Task: Find connections with filter location Chamrajnagar with filter topic #marketswith filter profile language Potuguese with filter current company Burns & McDonnell with filter school Vinayaka Missions University with filter industry Fossil Fuel Electric Power Generation with filter service category Management Consulting with filter keywords title Guidance Counselor
Action: Mouse moved to (532, 60)
Screenshot: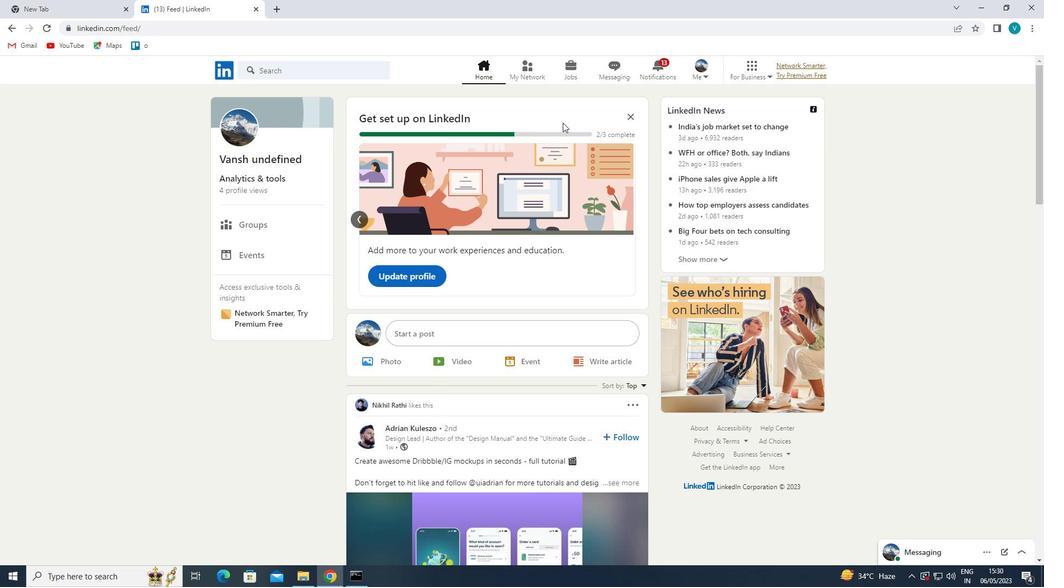 
Action: Mouse pressed left at (532, 60)
Screenshot: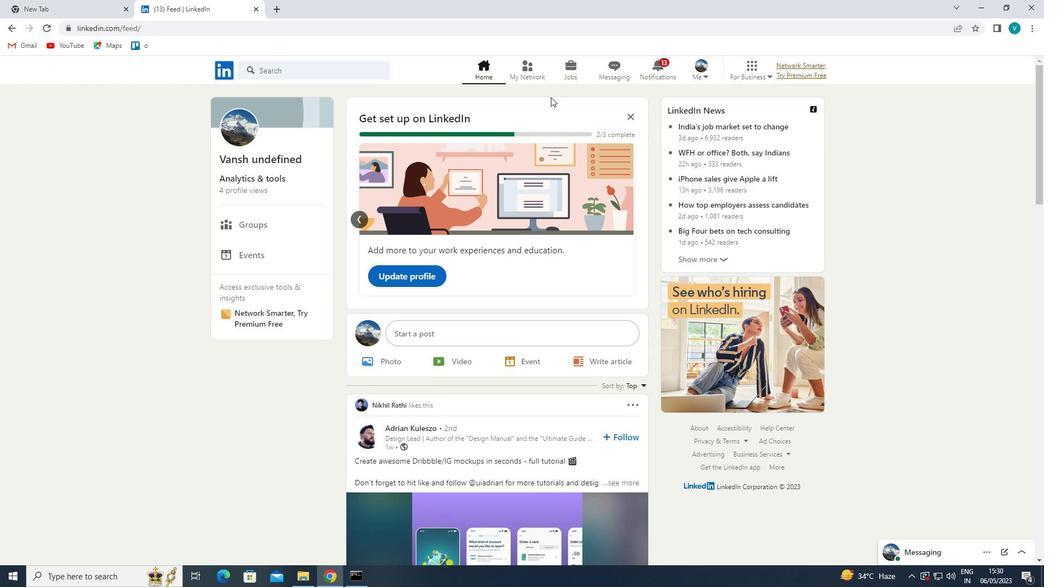 
Action: Mouse moved to (332, 129)
Screenshot: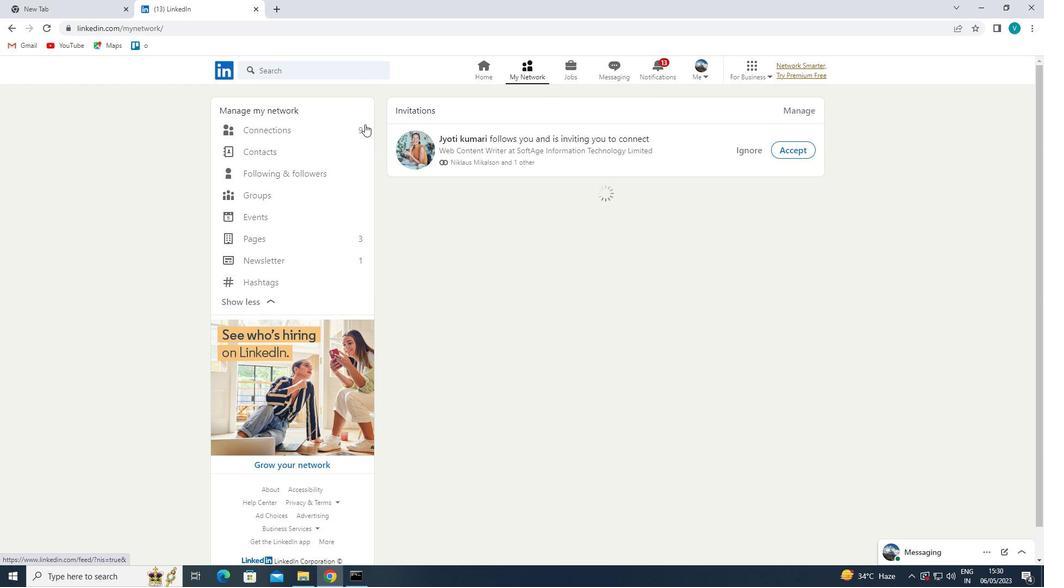 
Action: Mouse pressed left at (332, 129)
Screenshot: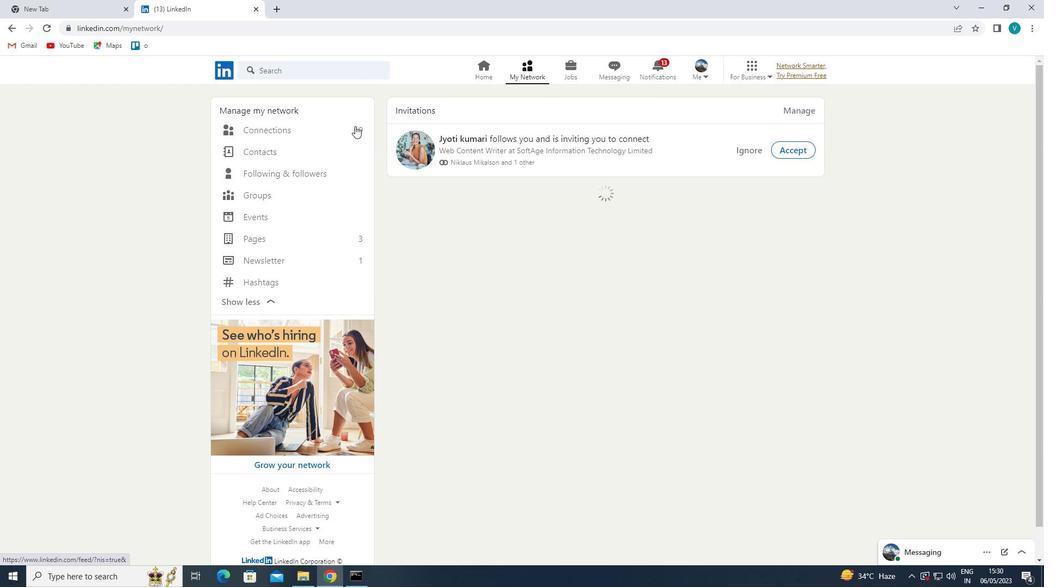 
Action: Mouse moved to (603, 129)
Screenshot: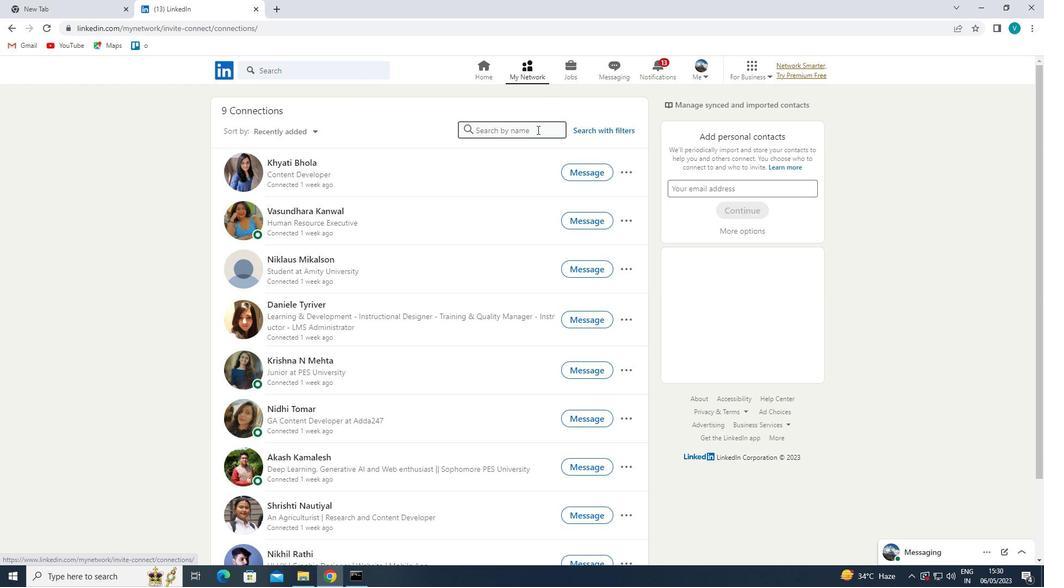 
Action: Mouse pressed left at (603, 129)
Screenshot: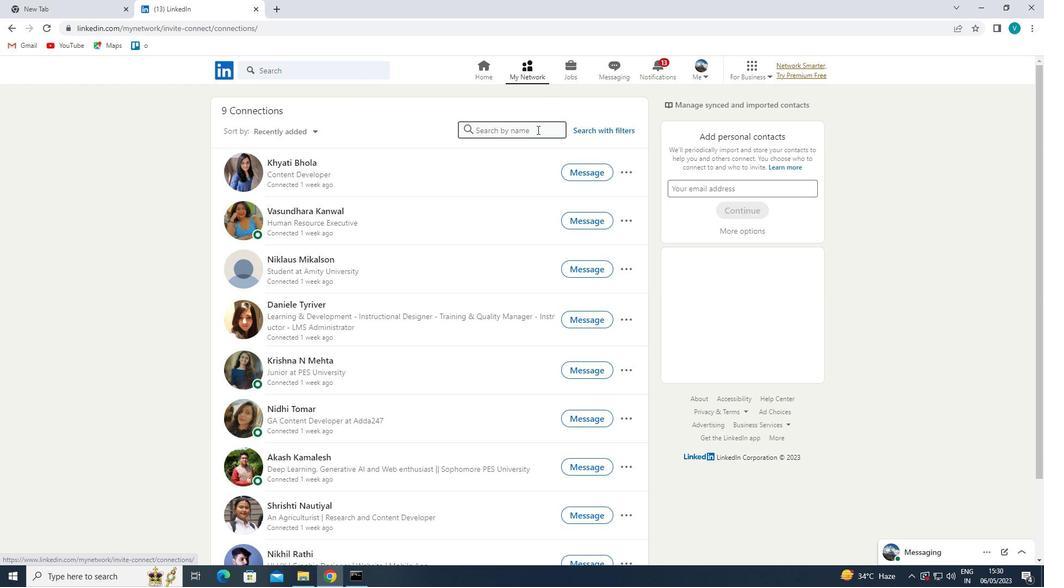 
Action: Mouse moved to (519, 97)
Screenshot: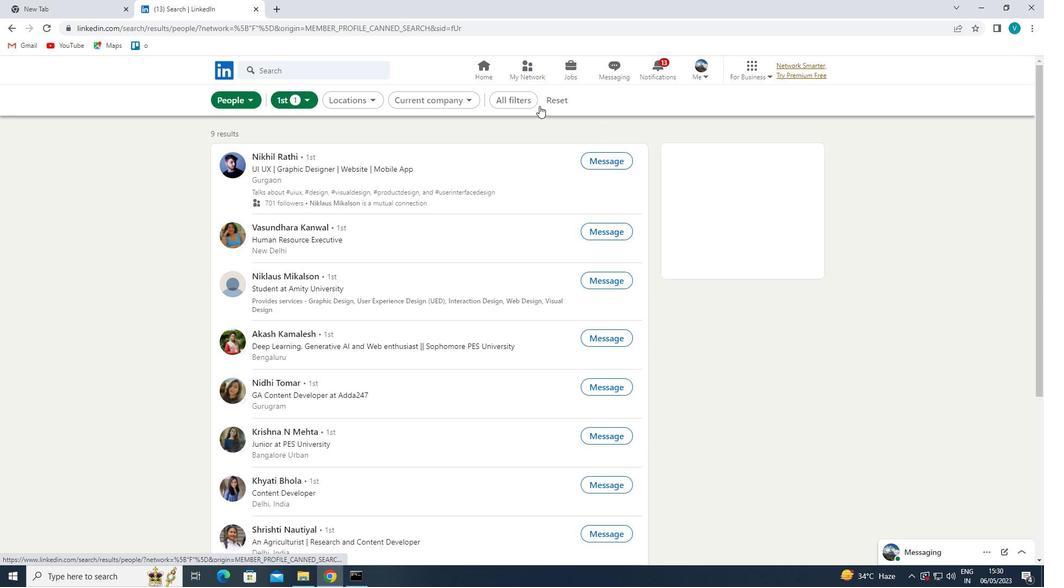 
Action: Mouse pressed left at (519, 97)
Screenshot: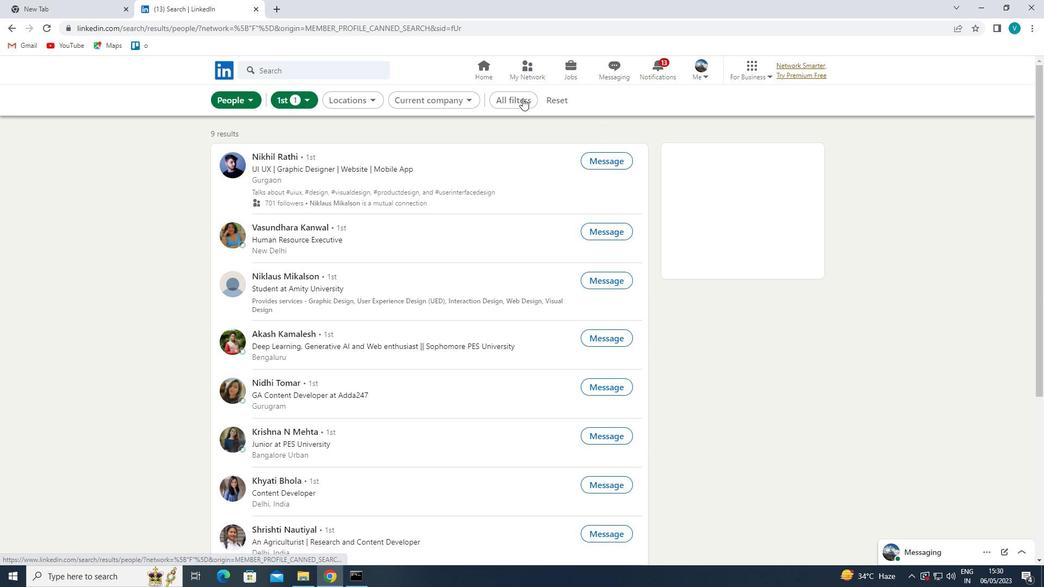 
Action: Mouse moved to (849, 247)
Screenshot: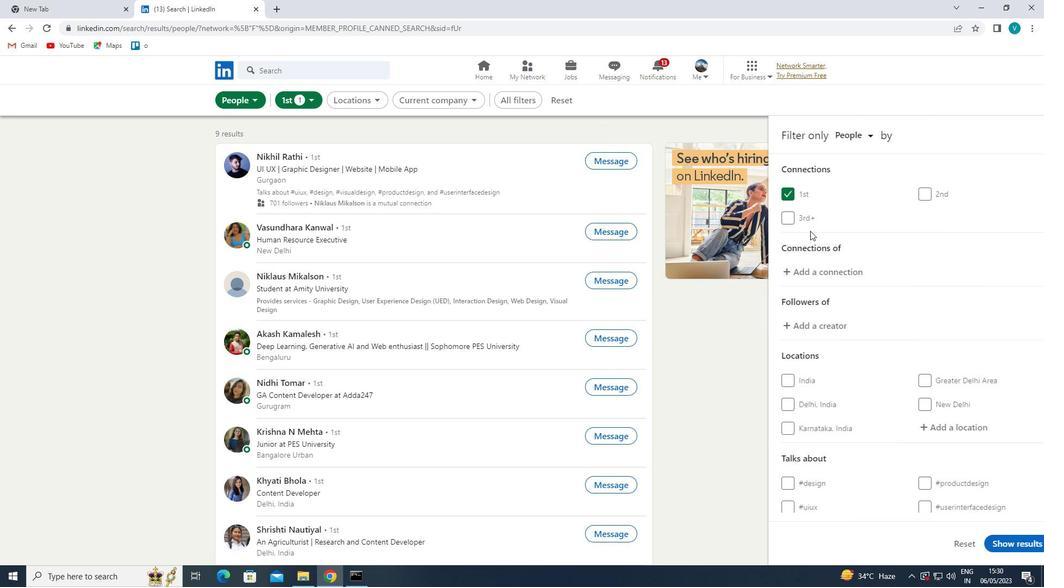
Action: Mouse scrolled (849, 246) with delta (0, 0)
Screenshot: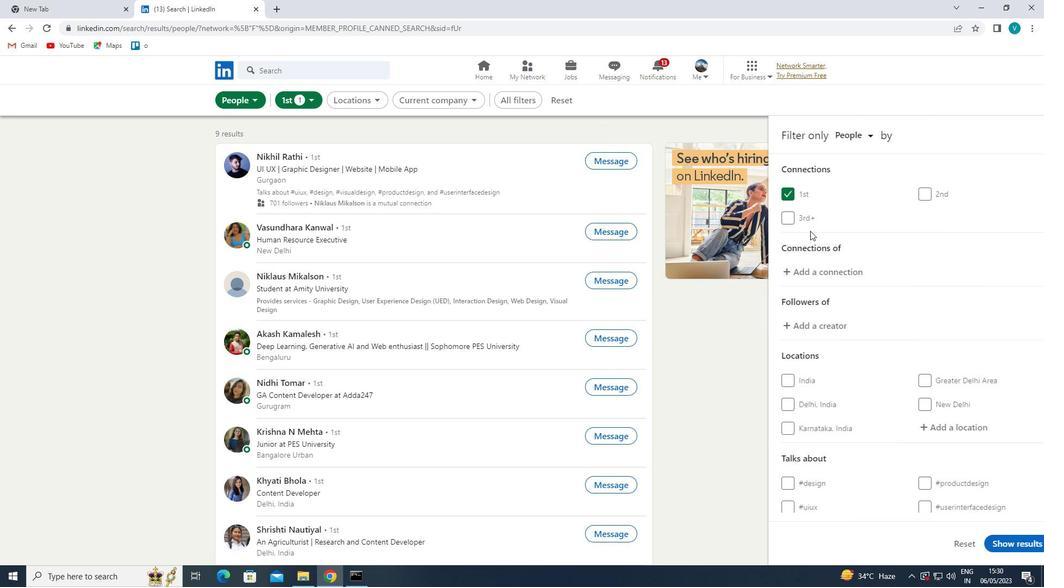 
Action: Mouse moved to (858, 253)
Screenshot: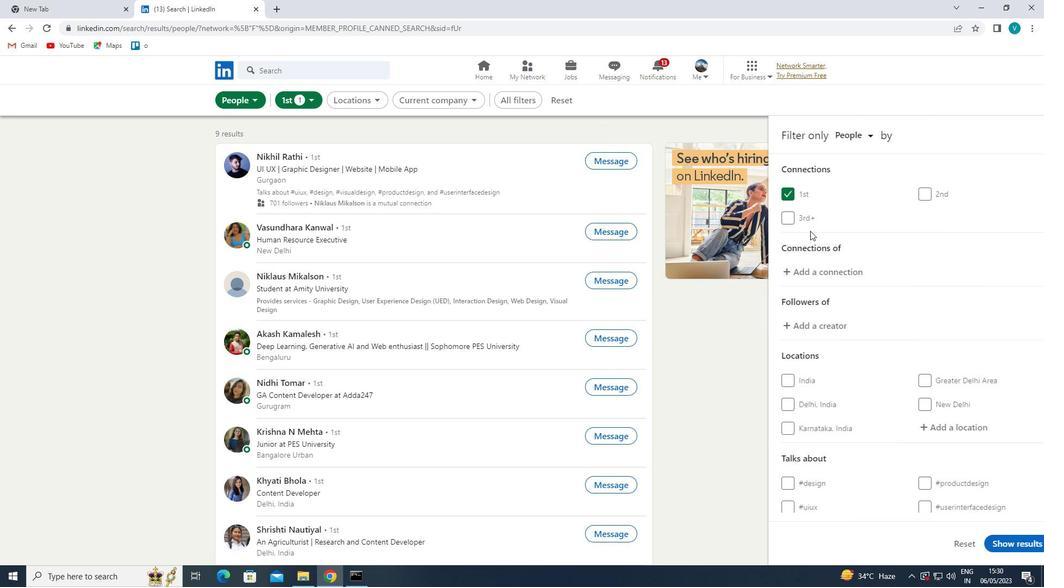 
Action: Mouse scrolled (858, 252) with delta (0, 0)
Screenshot: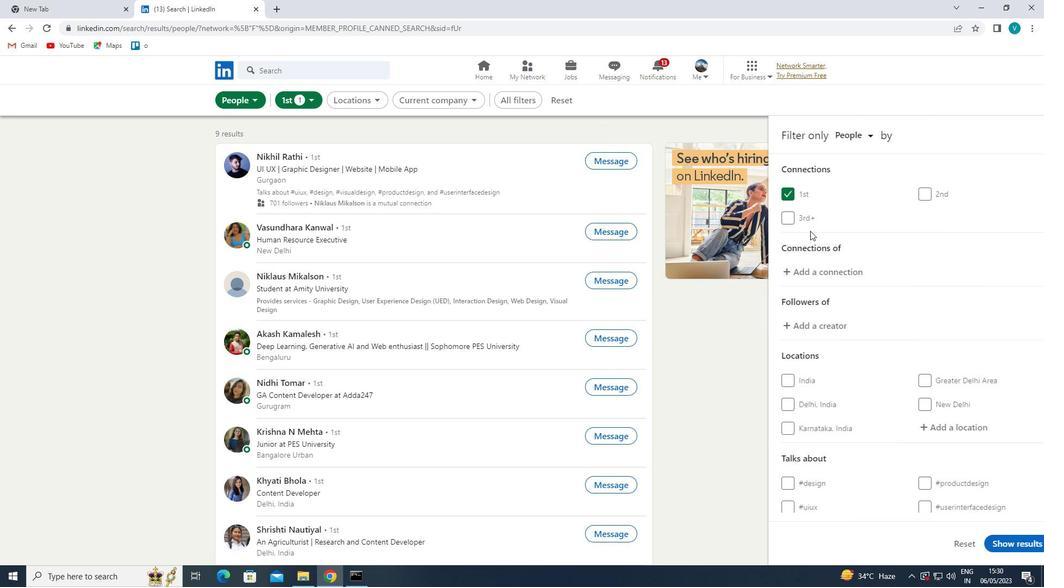 
Action: Mouse moved to (906, 319)
Screenshot: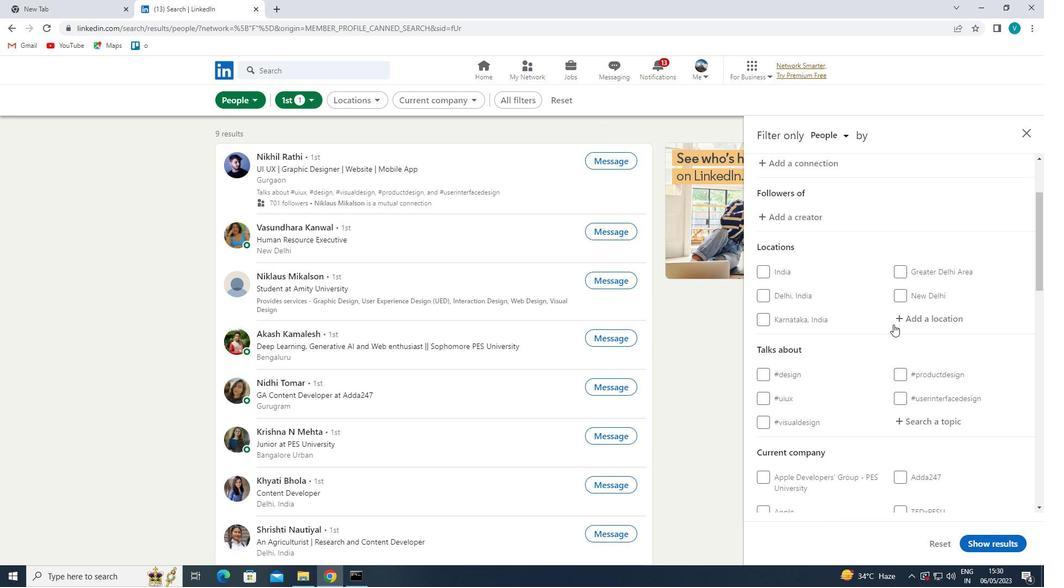 
Action: Mouse pressed left at (906, 319)
Screenshot: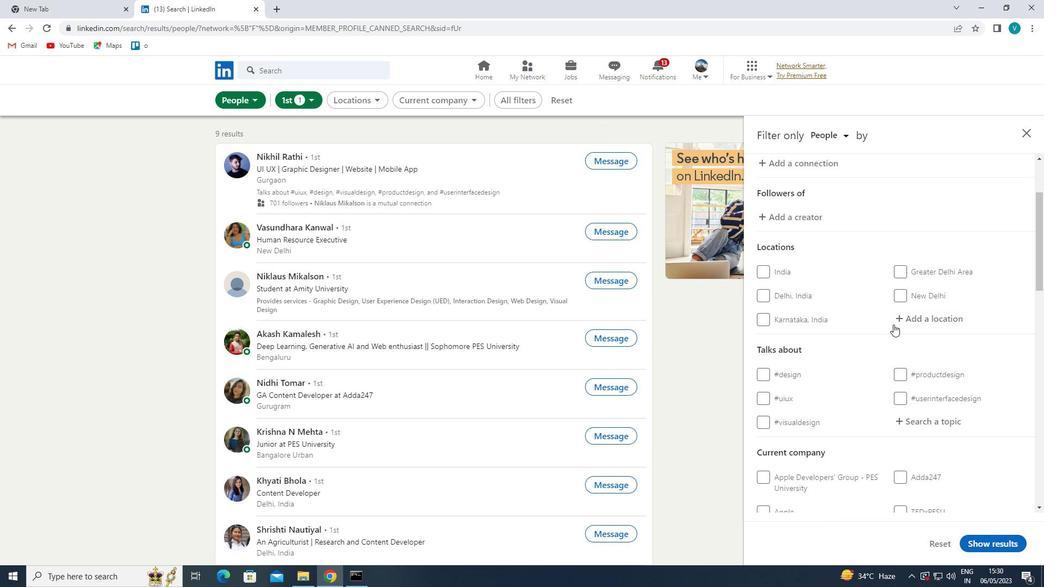 
Action: Mouse moved to (596, 137)
Screenshot: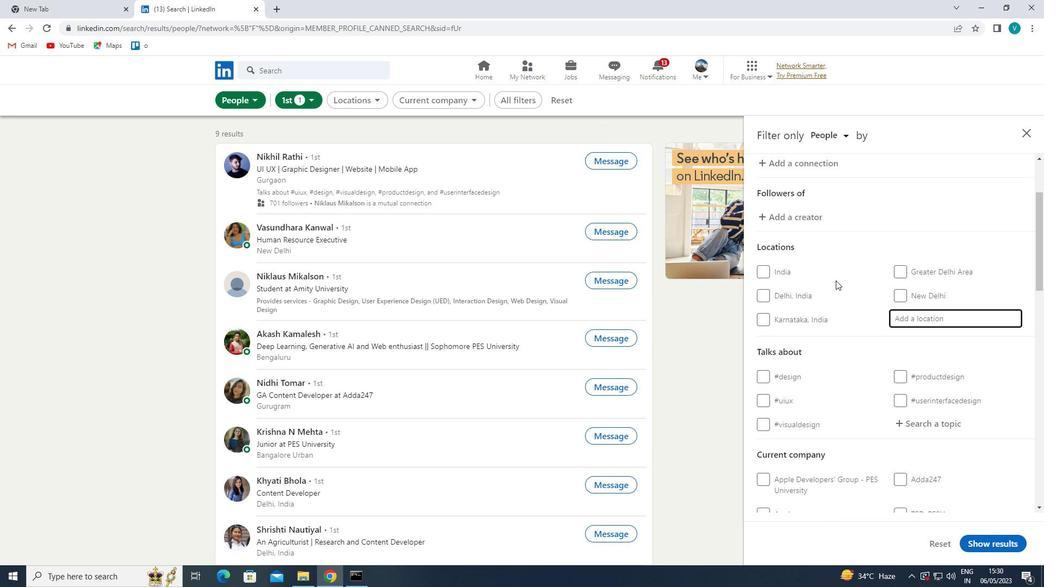 
Action: Key pressed <Key.shift>CHAMRAJNAGAR
Screenshot: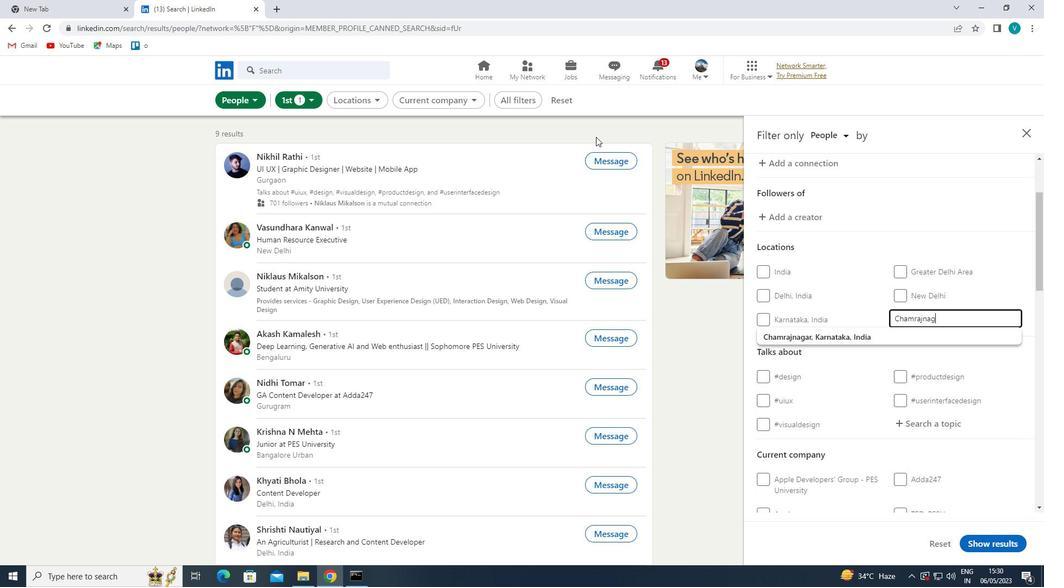 
Action: Mouse moved to (807, 327)
Screenshot: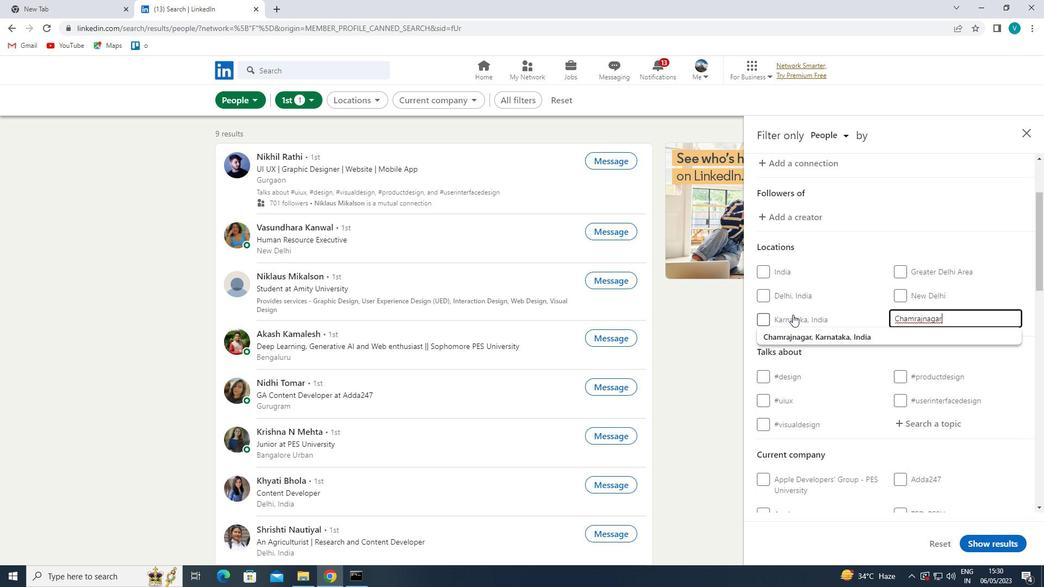 
Action: Mouse pressed left at (807, 327)
Screenshot: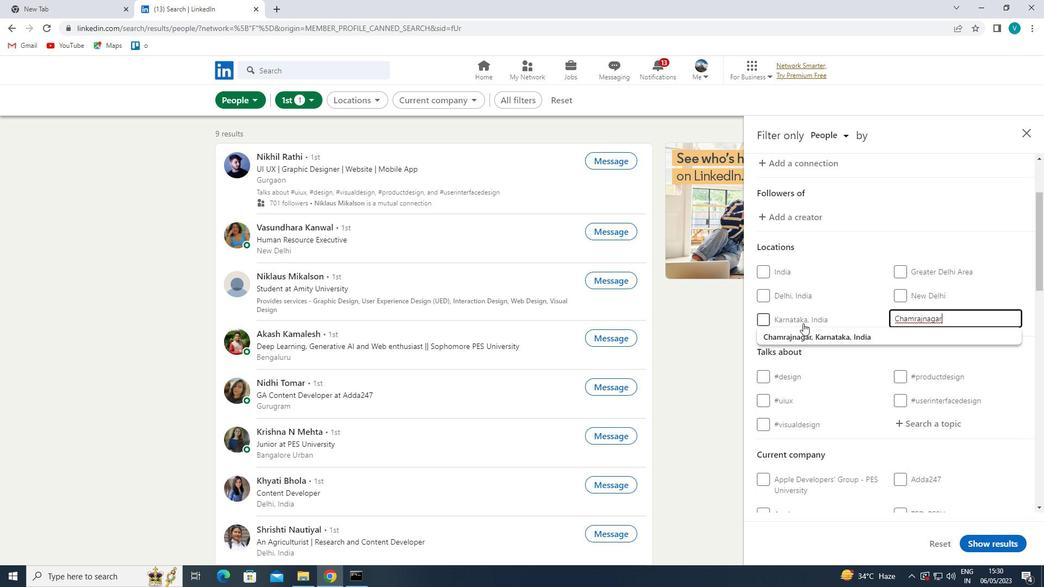
Action: Mouse moved to (854, 374)
Screenshot: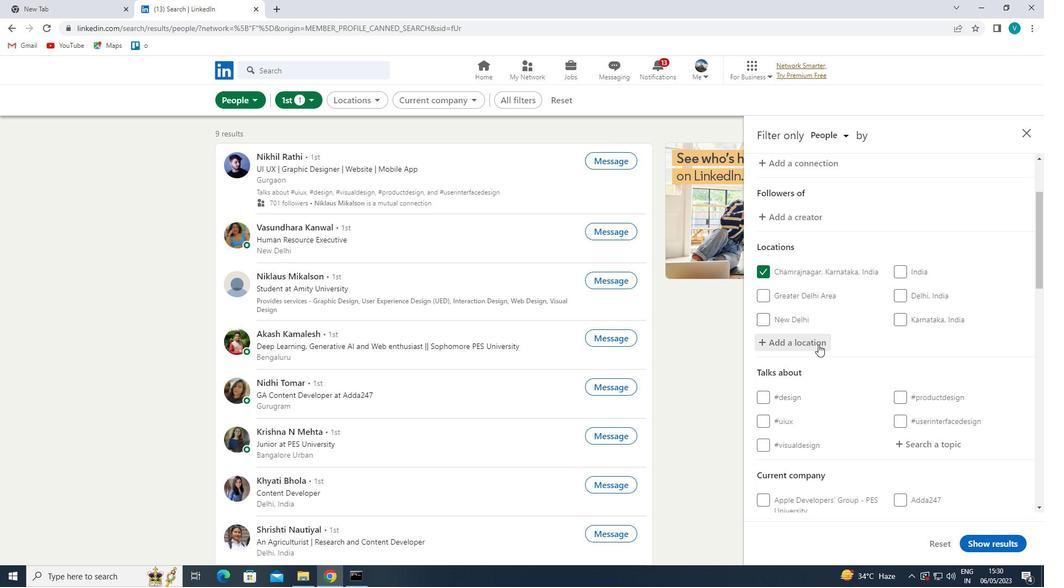 
Action: Mouse scrolled (854, 374) with delta (0, 0)
Screenshot: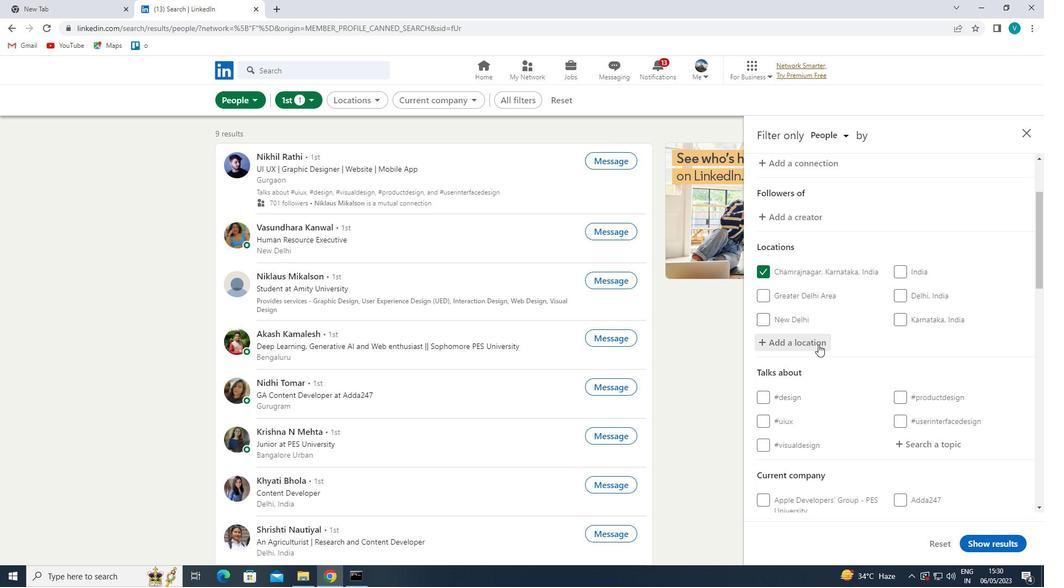 
Action: Mouse moved to (861, 380)
Screenshot: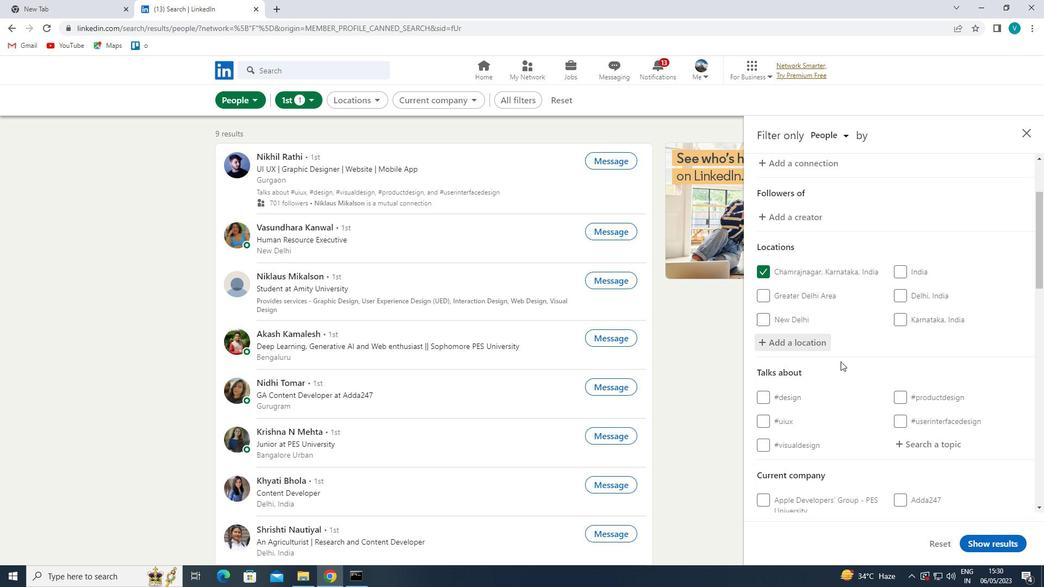 
Action: Mouse scrolled (861, 380) with delta (0, 0)
Screenshot: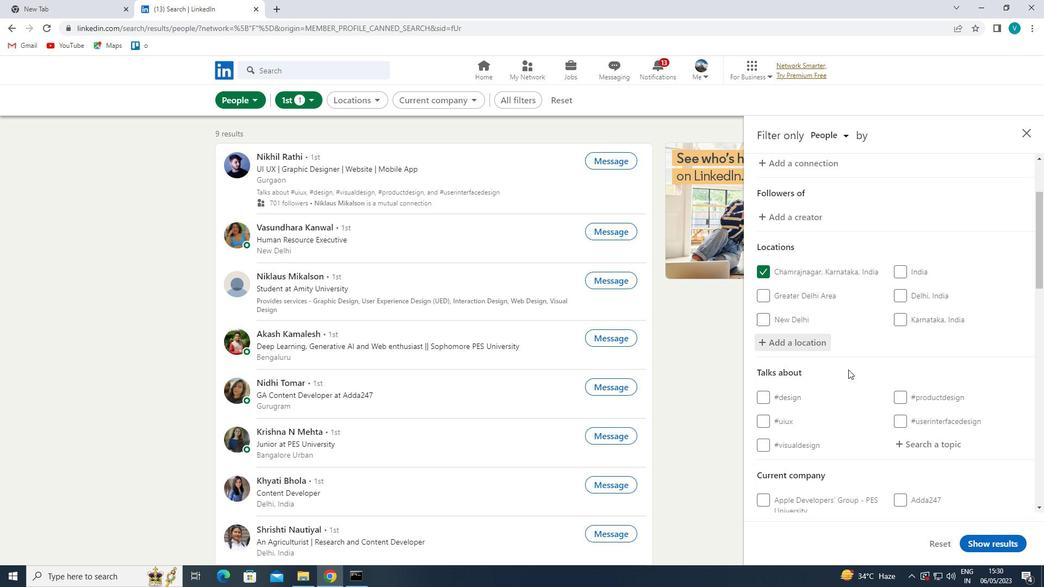 
Action: Mouse moved to (924, 335)
Screenshot: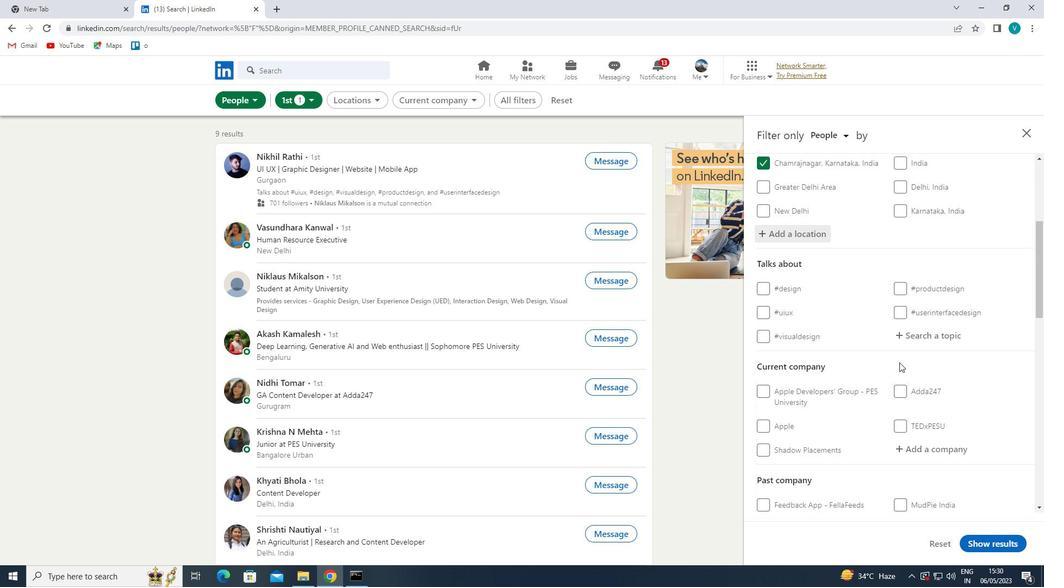 
Action: Mouse pressed left at (924, 335)
Screenshot: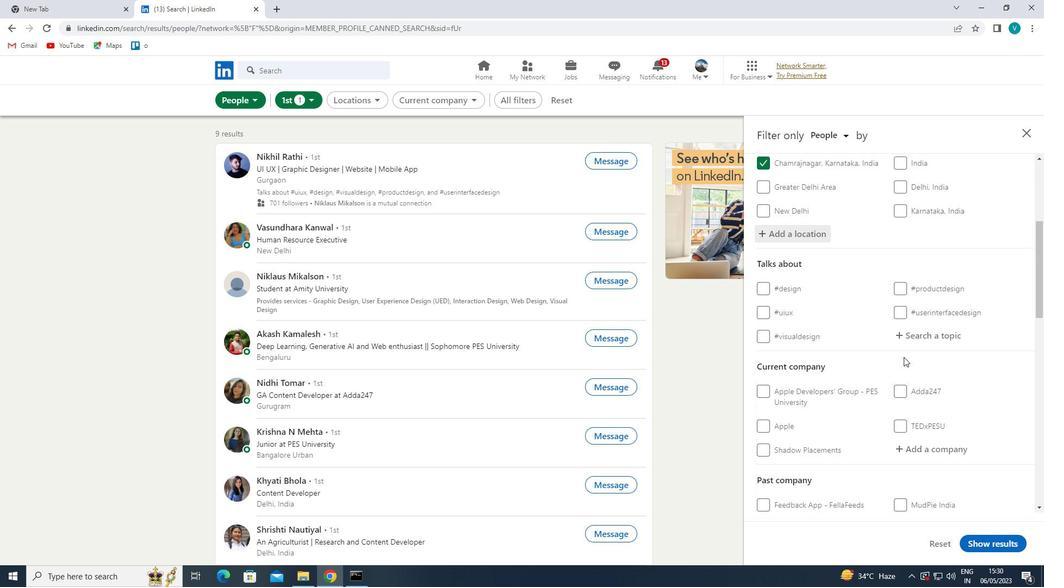 
Action: Mouse moved to (690, 190)
Screenshot: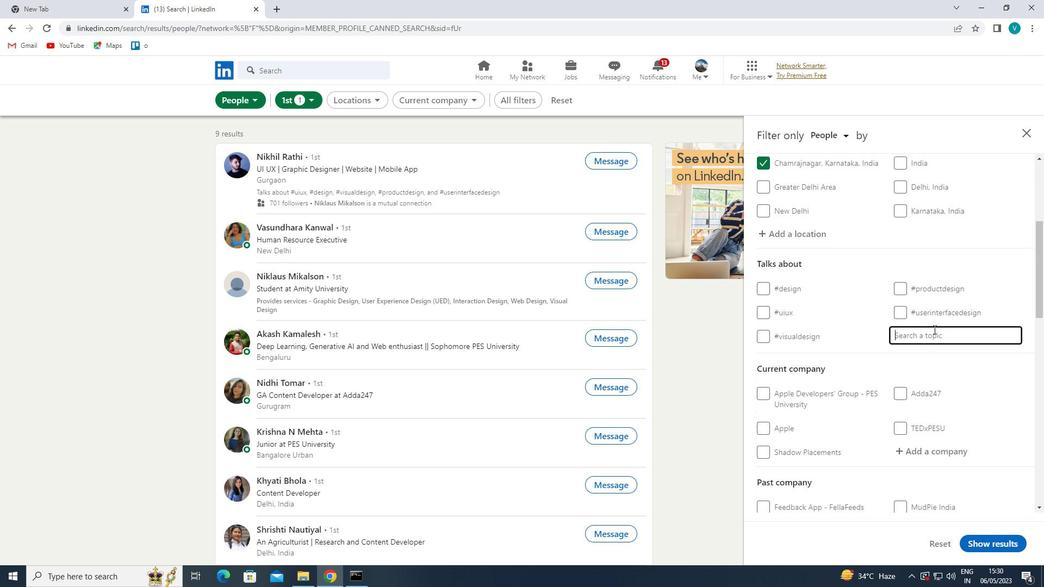 
Action: Key pressed MARKETS
Screenshot: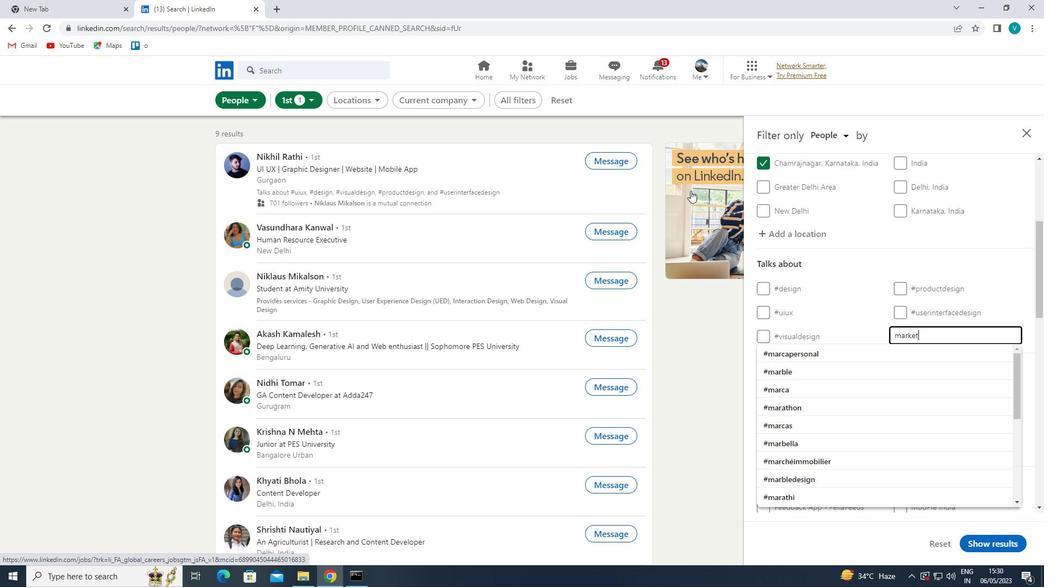 
Action: Mouse moved to (831, 345)
Screenshot: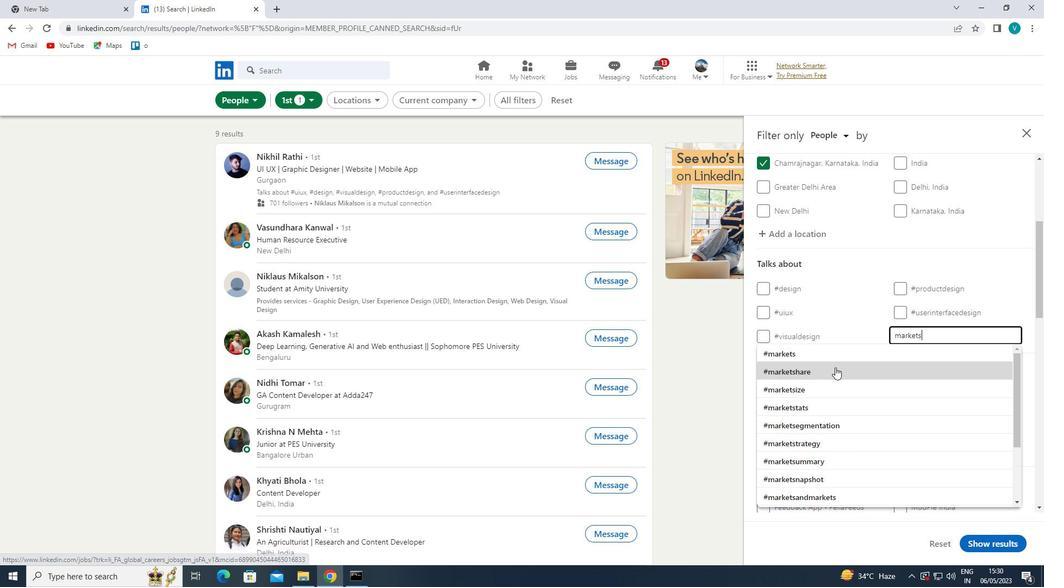 
Action: Mouse pressed left at (831, 345)
Screenshot: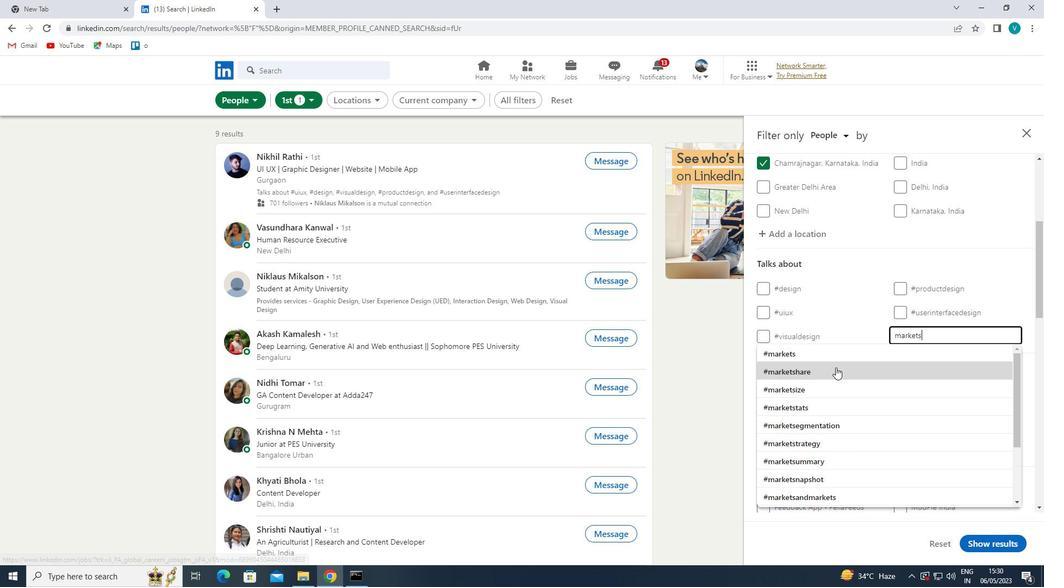 
Action: Mouse moved to (876, 359)
Screenshot: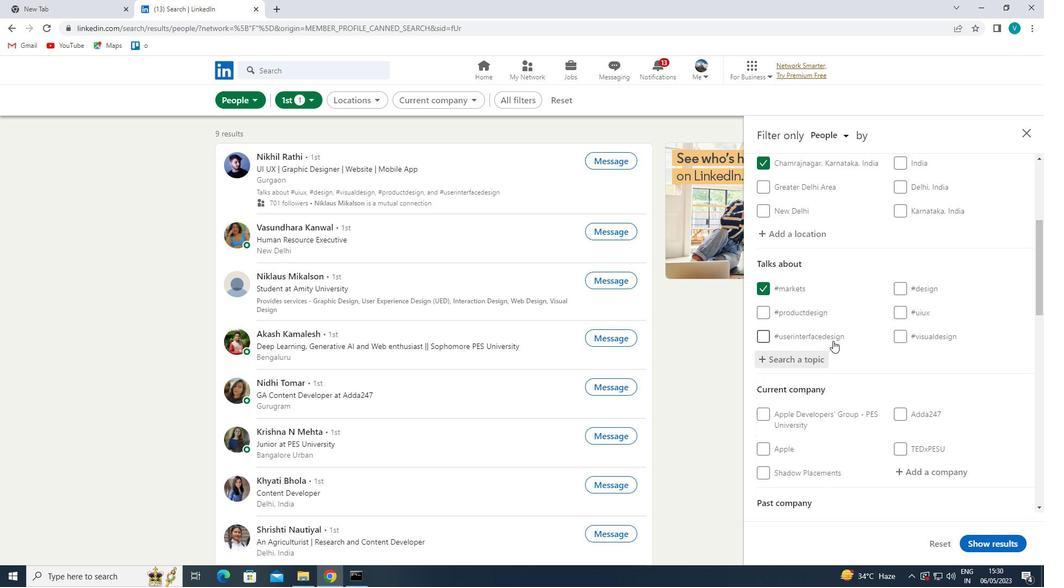 
Action: Mouse scrolled (876, 358) with delta (0, 0)
Screenshot: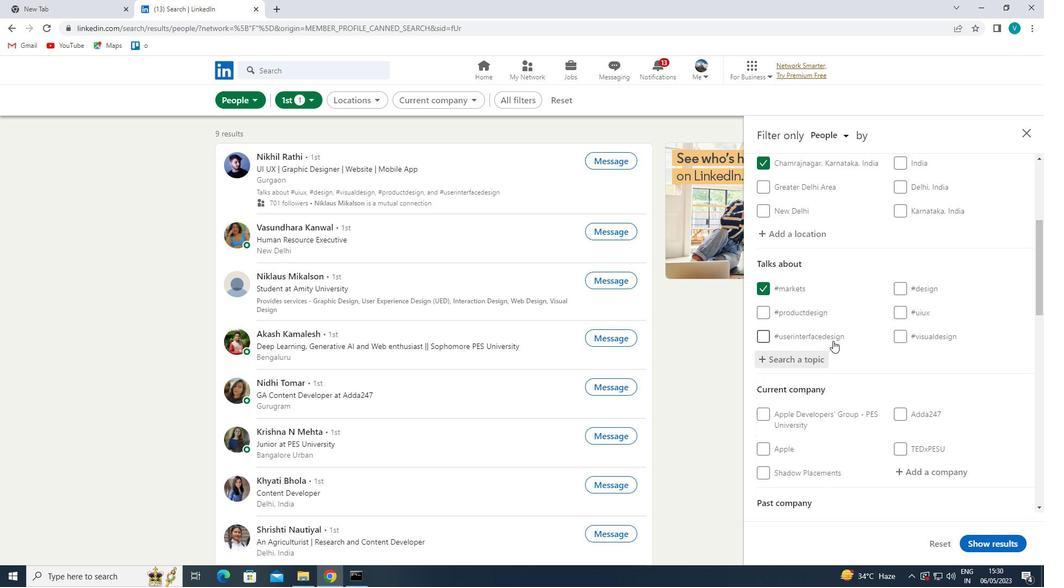 
Action: Mouse moved to (941, 423)
Screenshot: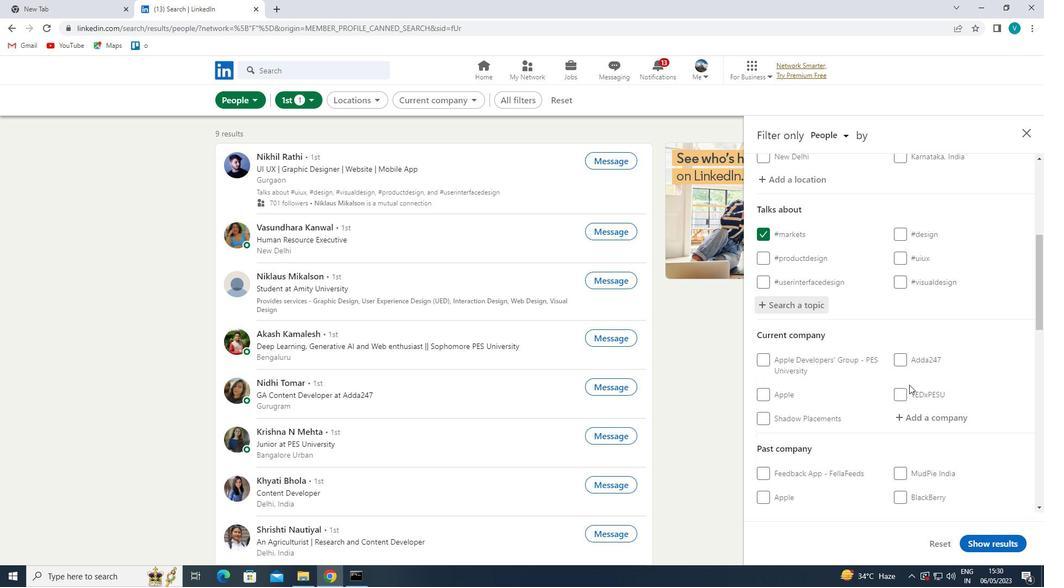 
Action: Mouse pressed left at (941, 423)
Screenshot: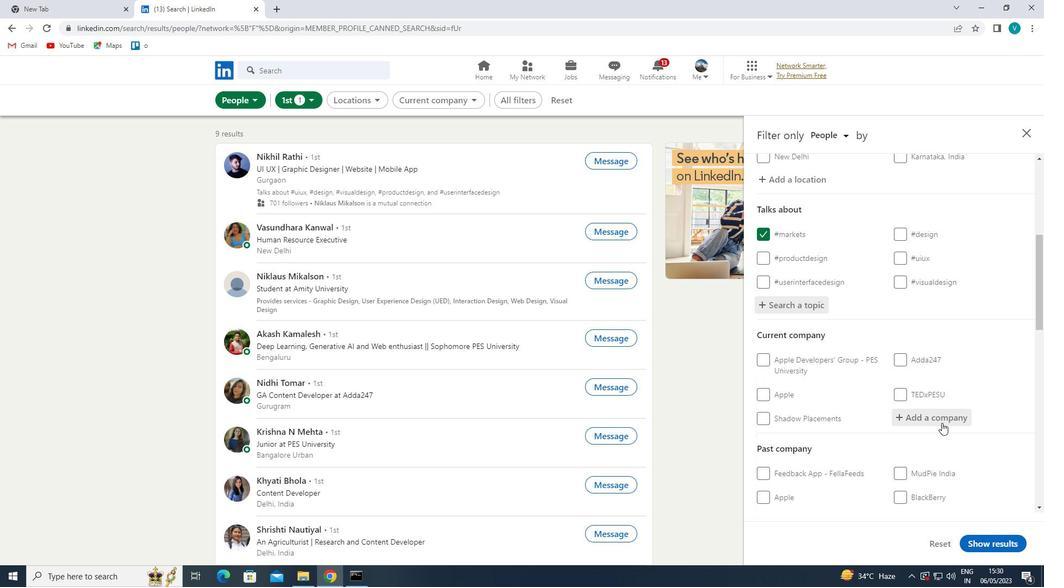 
Action: Mouse moved to (840, 364)
Screenshot: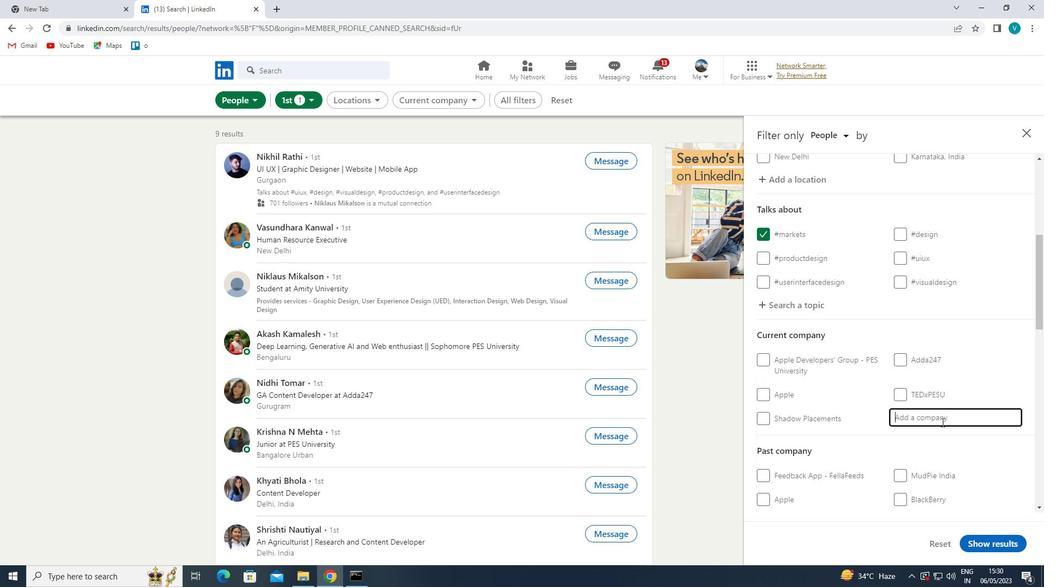 
Action: Key pressed <Key.shift>BURNS
Screenshot: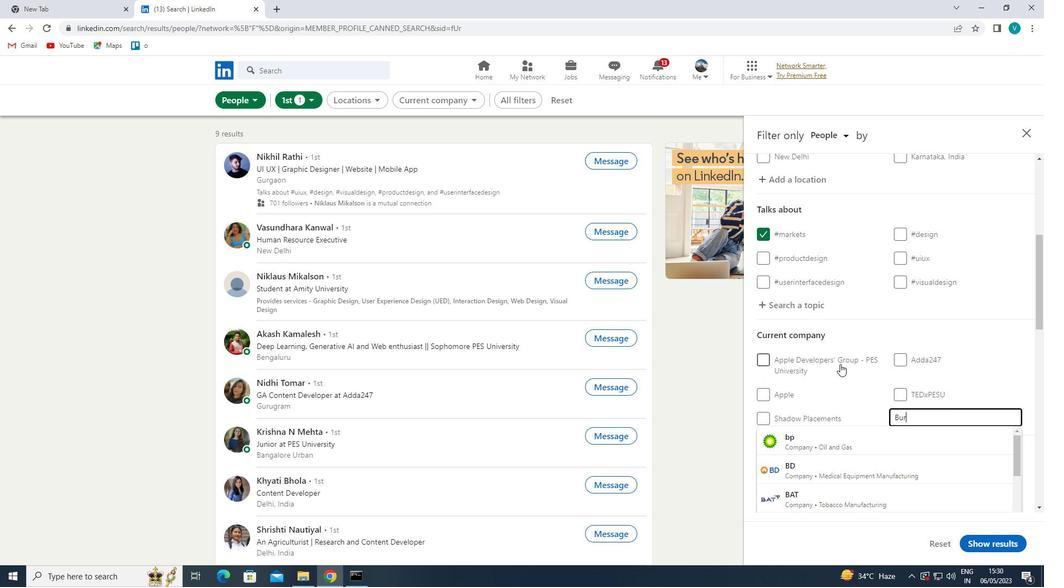 
Action: Mouse moved to (870, 437)
Screenshot: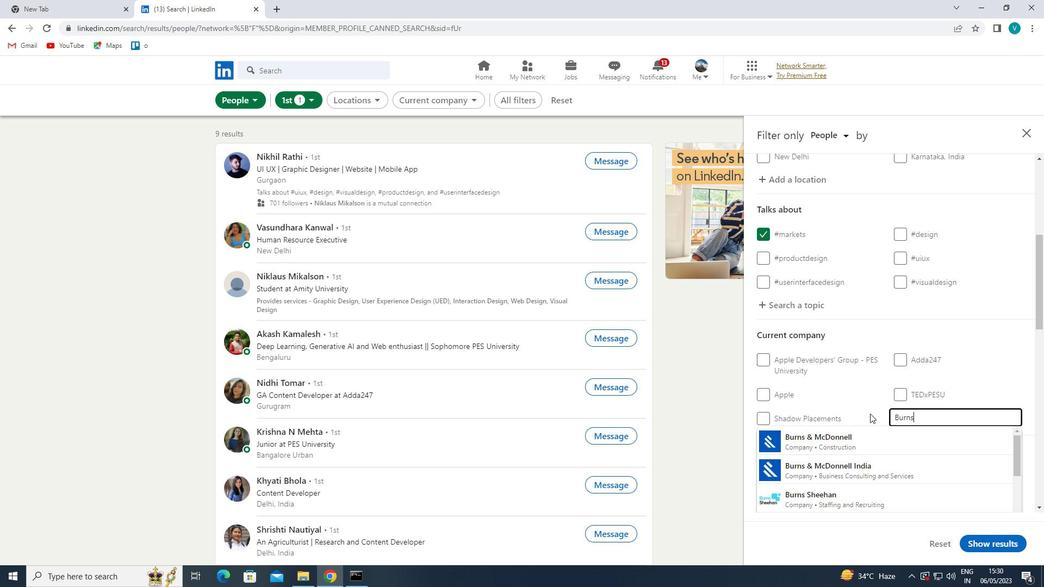 
Action: Mouse pressed left at (870, 437)
Screenshot: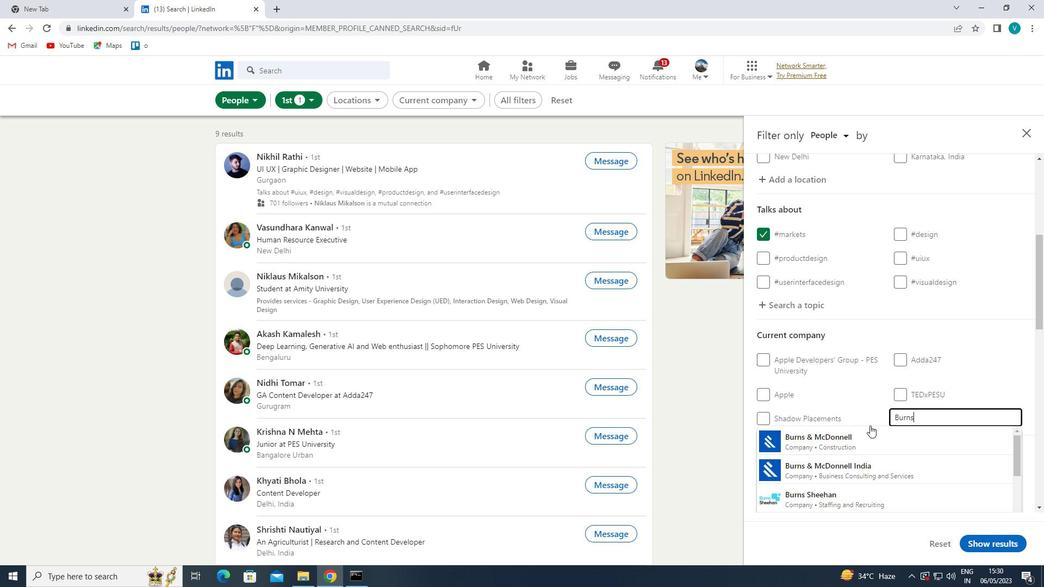 
Action: Mouse moved to (870, 425)
Screenshot: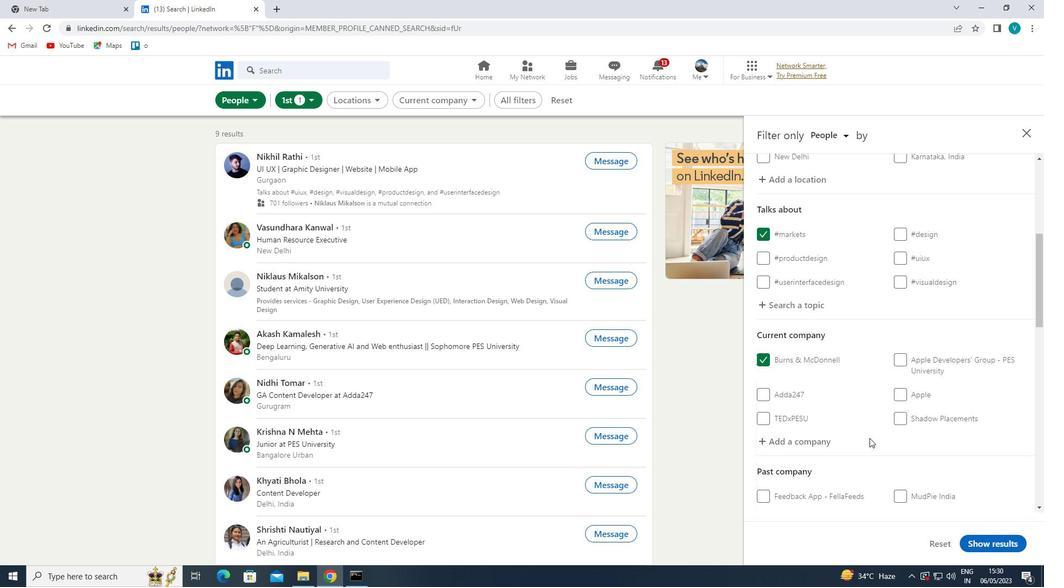 
Action: Mouse scrolled (870, 425) with delta (0, 0)
Screenshot: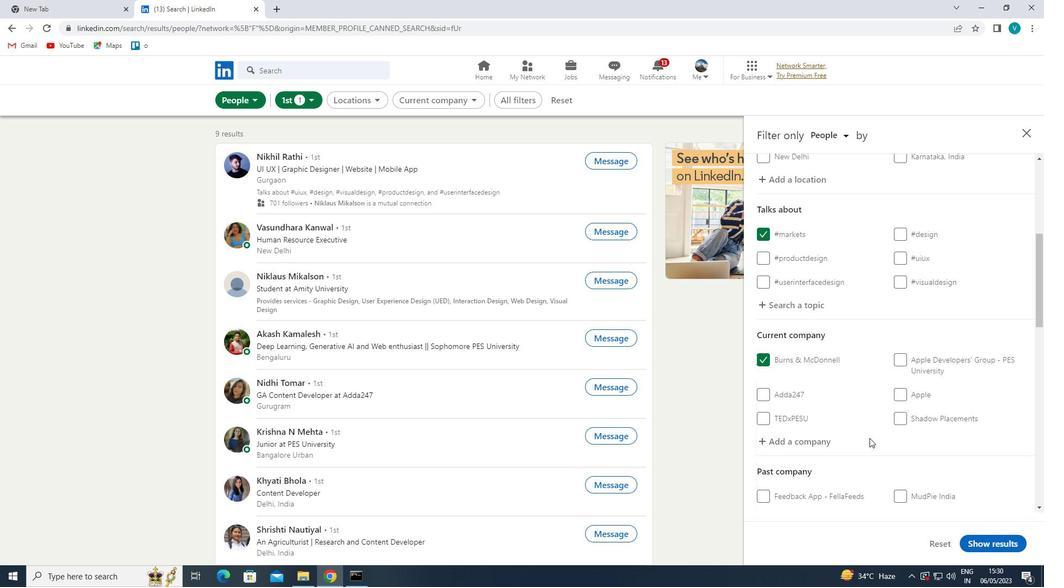 
Action: Mouse moved to (872, 423)
Screenshot: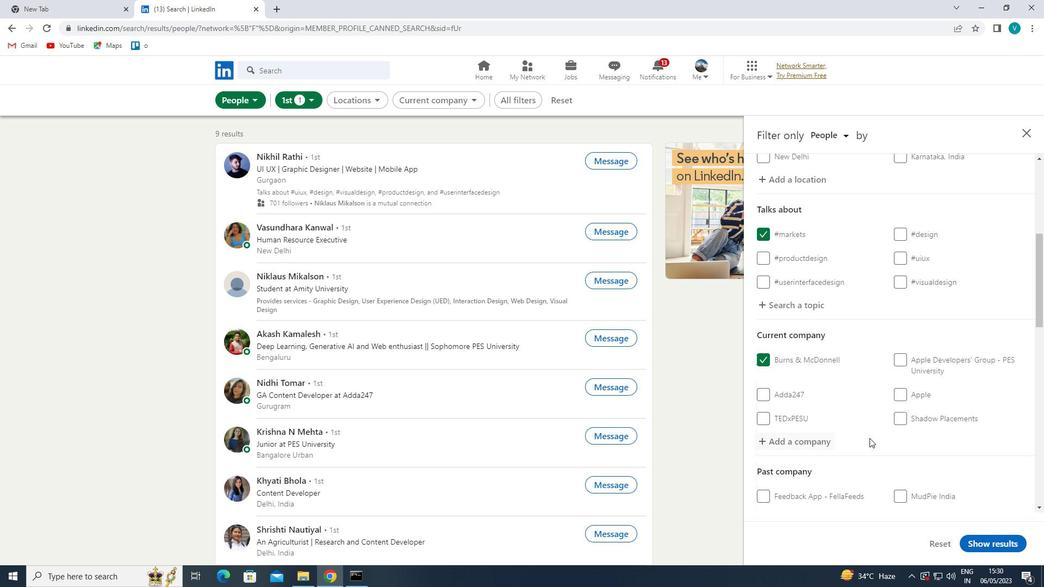 
Action: Mouse scrolled (872, 422) with delta (0, 0)
Screenshot: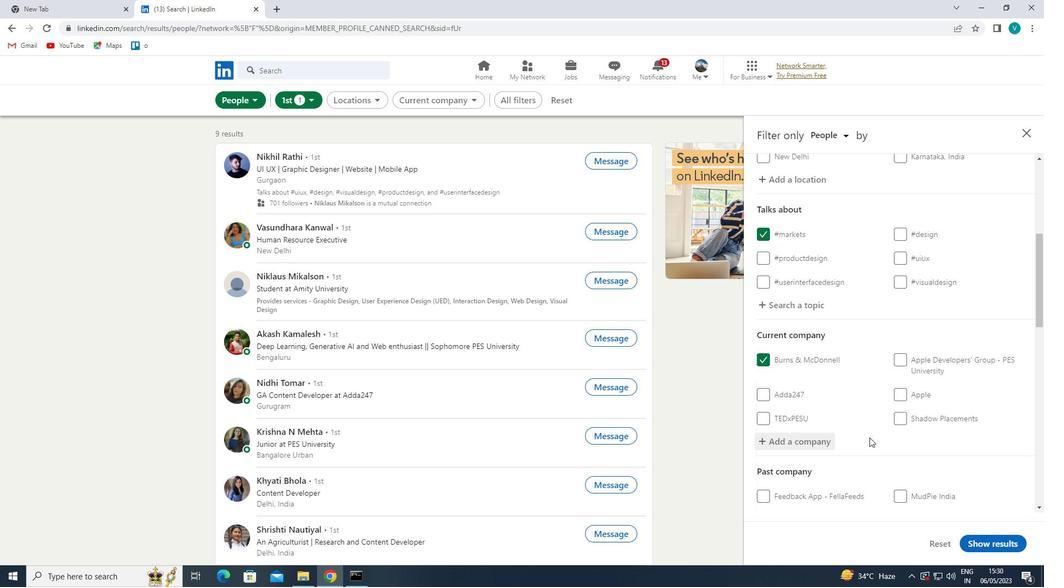 
Action: Mouse moved to (873, 421)
Screenshot: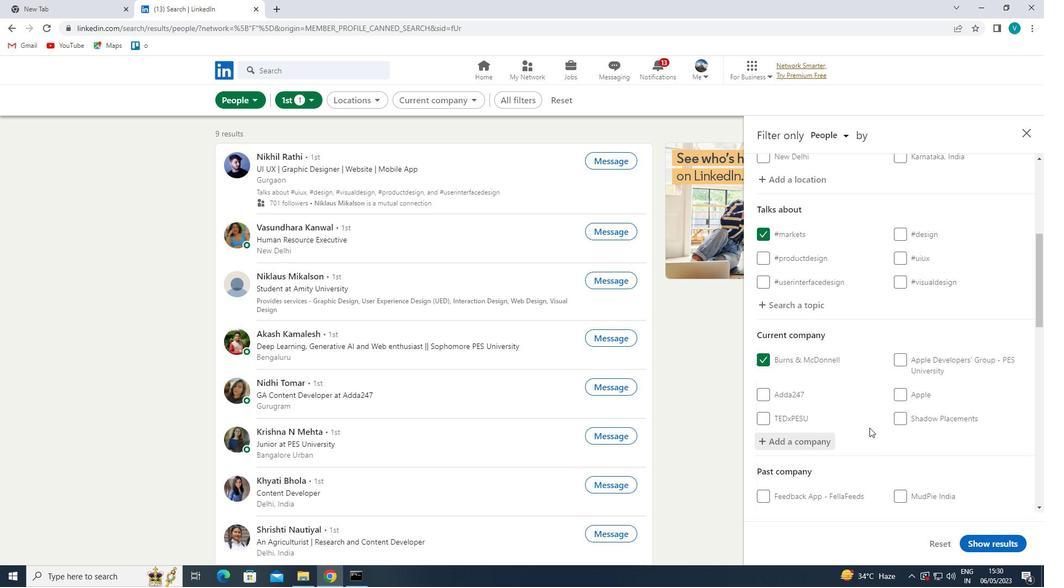 
Action: Mouse scrolled (873, 421) with delta (0, 0)
Screenshot: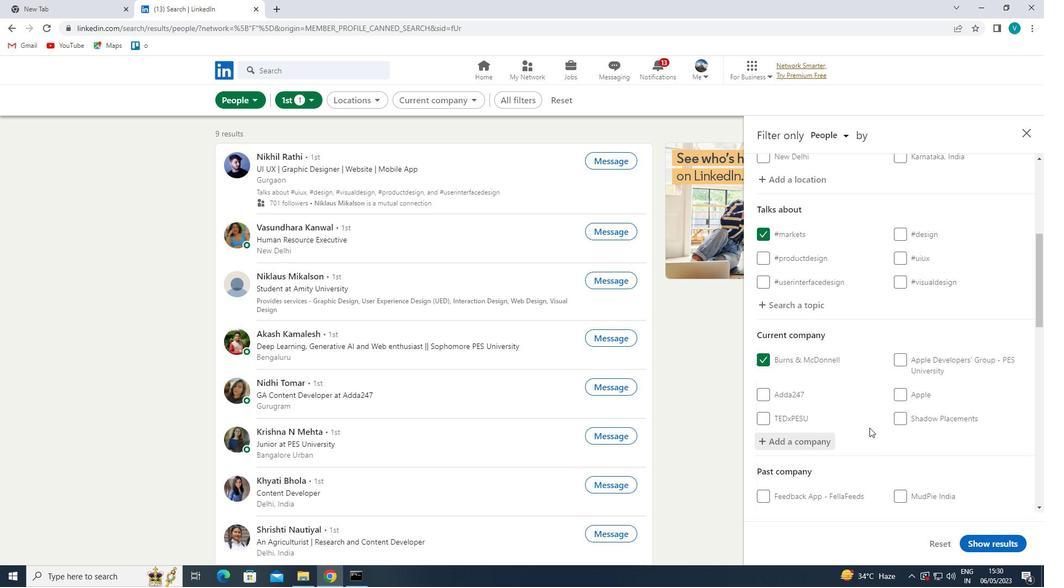 
Action: Mouse moved to (873, 421)
Screenshot: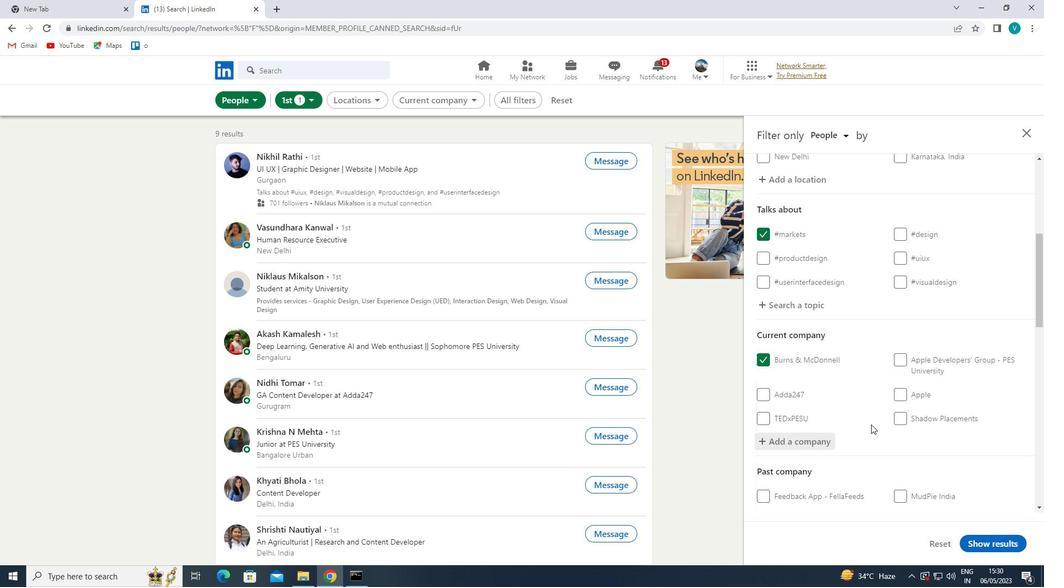 
Action: Mouse scrolled (873, 420) with delta (0, 0)
Screenshot: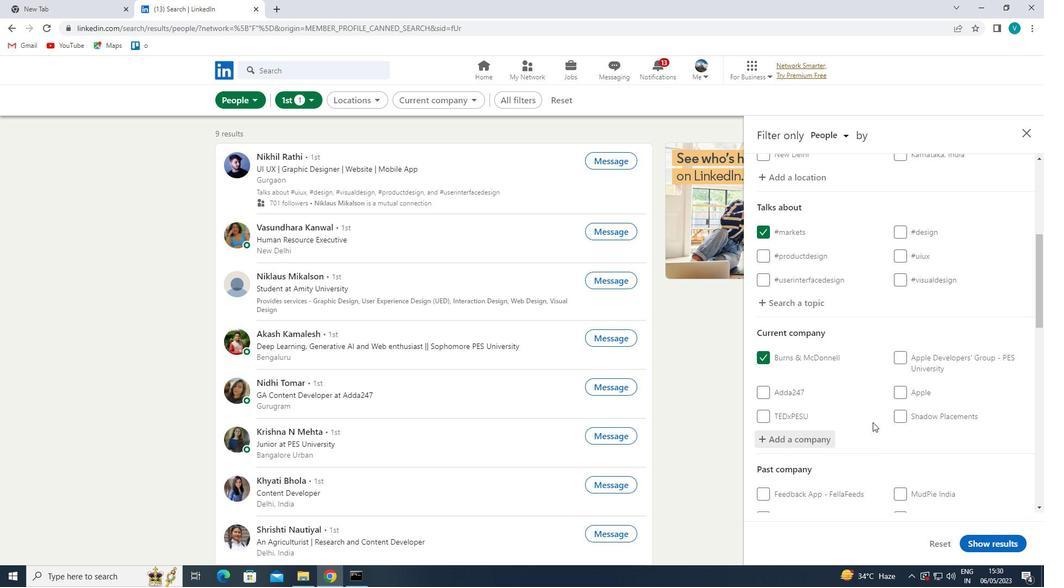 
Action: Mouse moved to (926, 470)
Screenshot: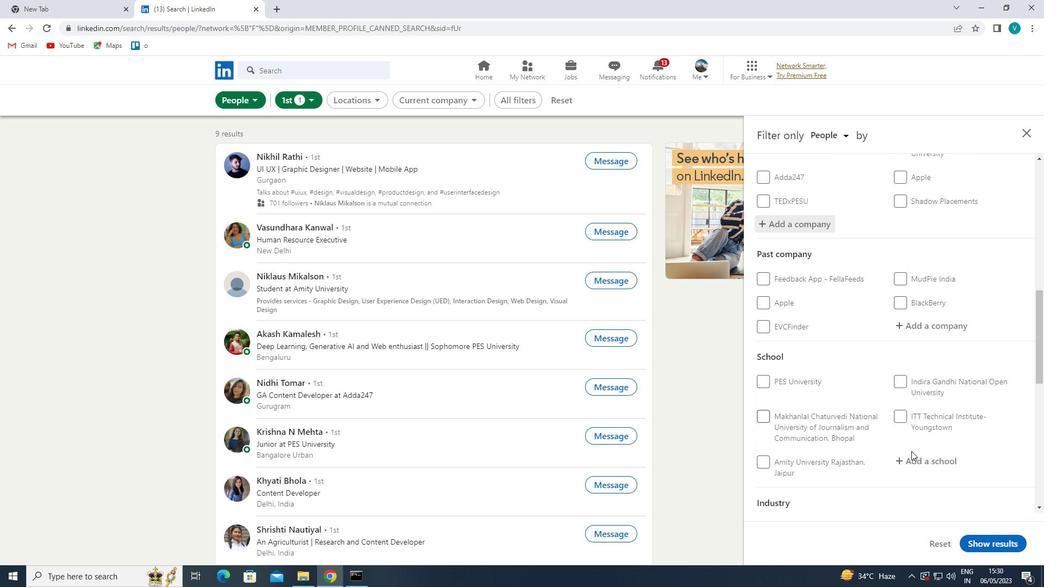 
Action: Mouse pressed left at (926, 470)
Screenshot: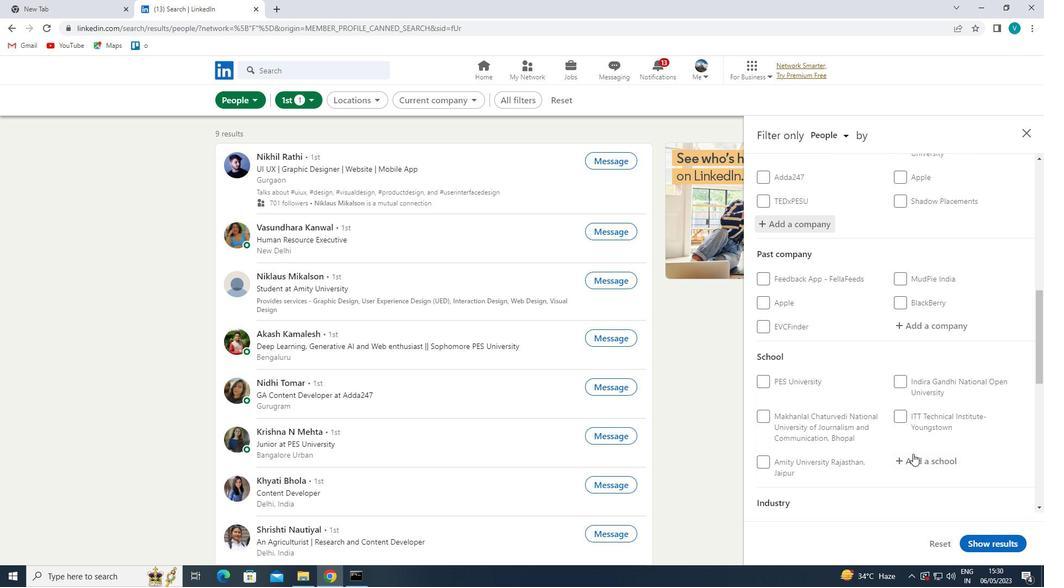 
Action: Mouse moved to (926, 464)
Screenshot: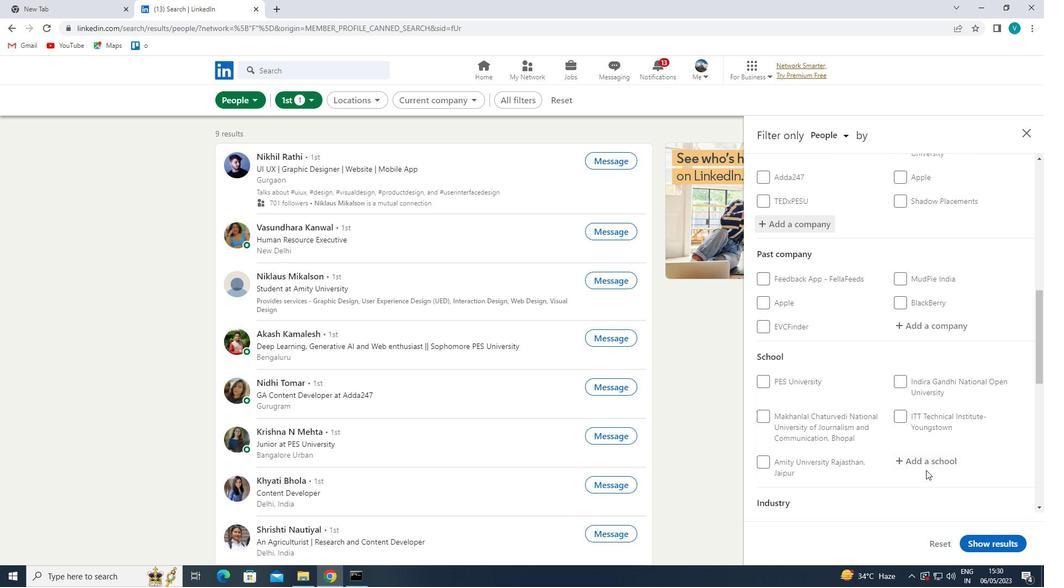 
Action: Mouse pressed left at (926, 464)
Screenshot: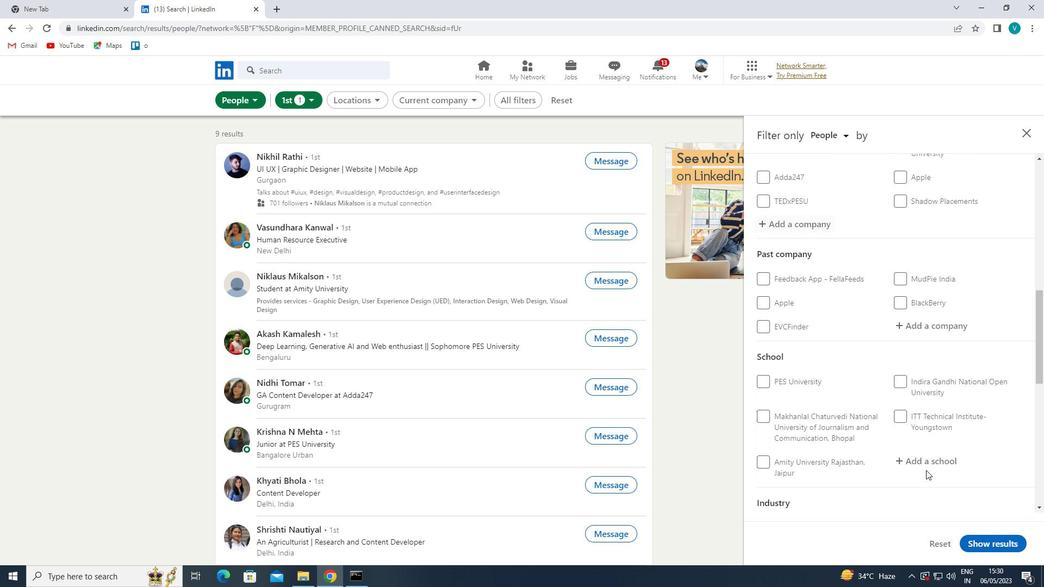 
Action: Mouse moved to (861, 425)
Screenshot: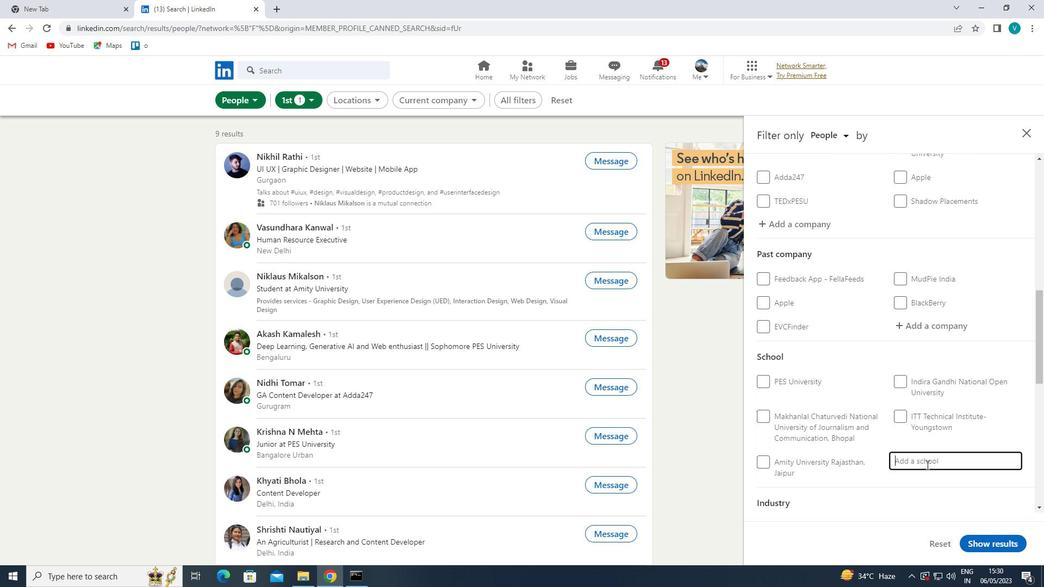 
Action: Key pressed <Key.shift><Key.shift>VINAYAKA
Screenshot: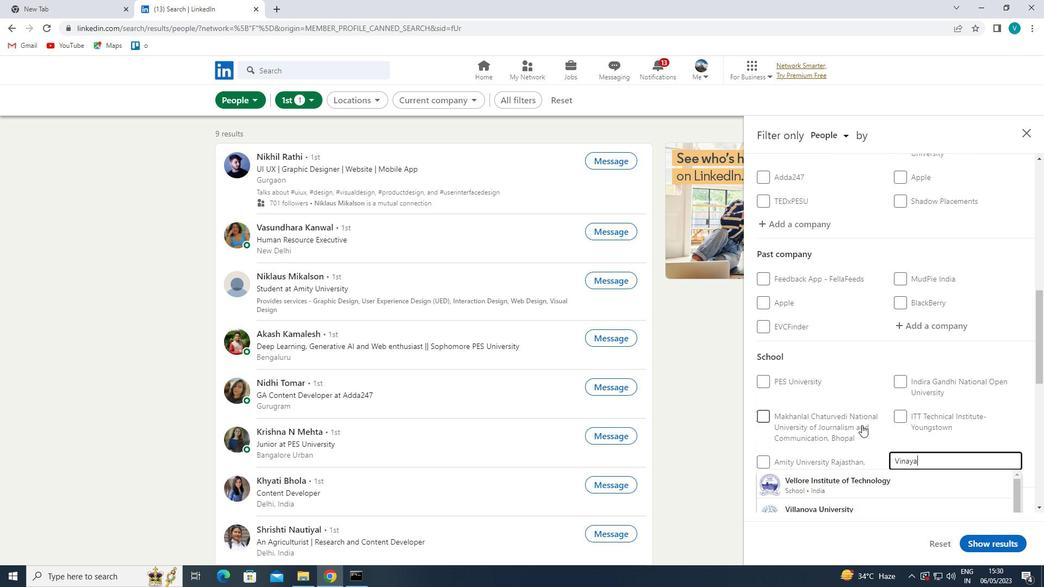 
Action: Mouse moved to (867, 491)
Screenshot: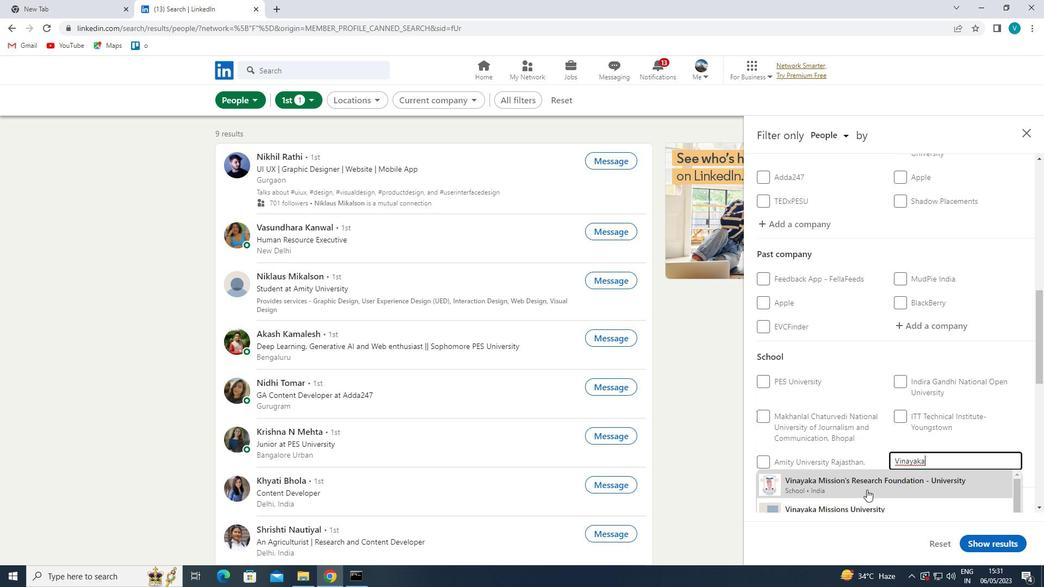 
Action: Mouse scrolled (867, 490) with delta (0, 0)
Screenshot: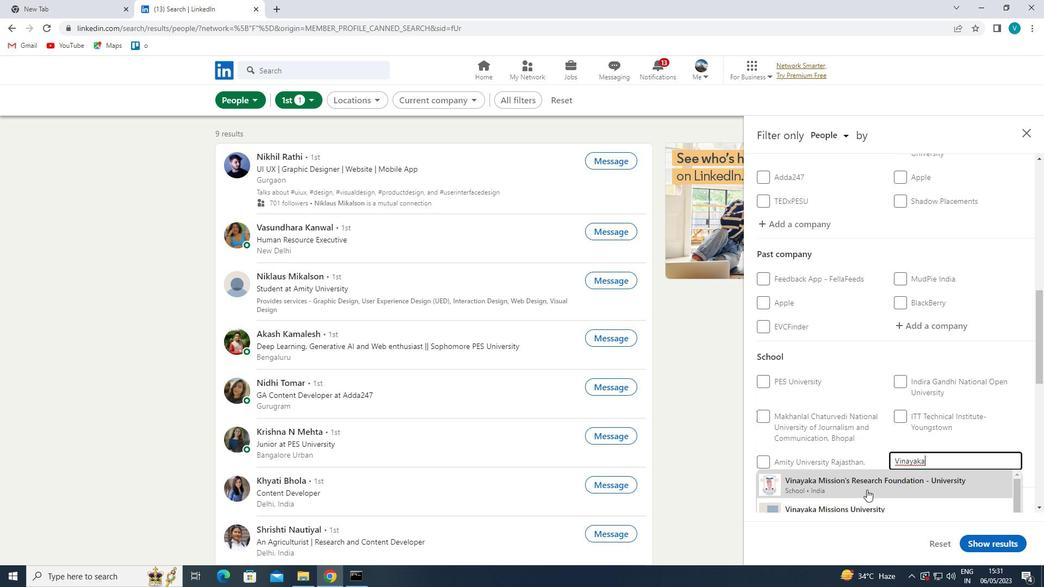 
Action: Mouse moved to (867, 483)
Screenshot: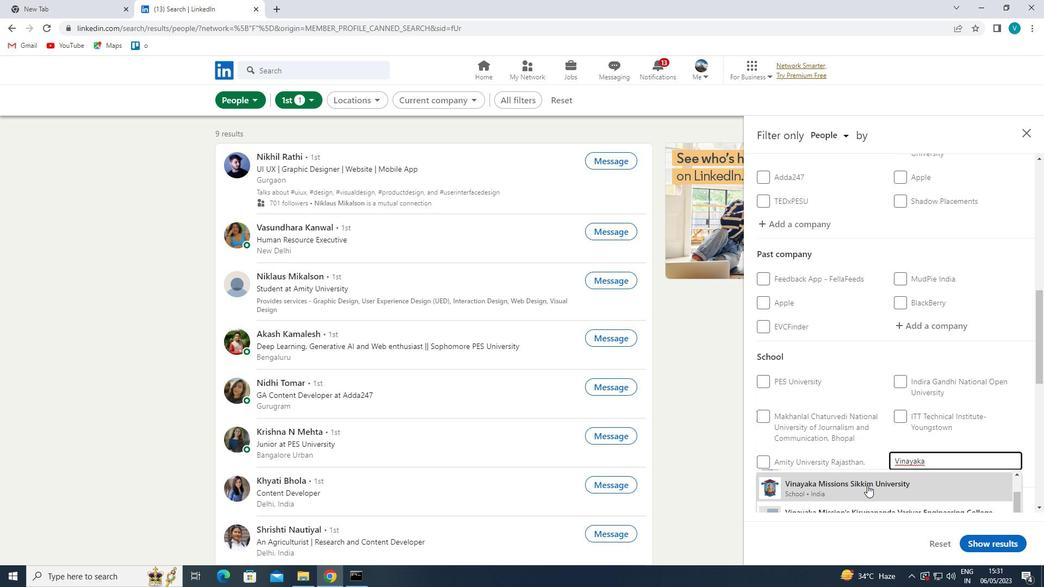 
Action: Mouse scrolled (867, 483) with delta (0, 0)
Screenshot: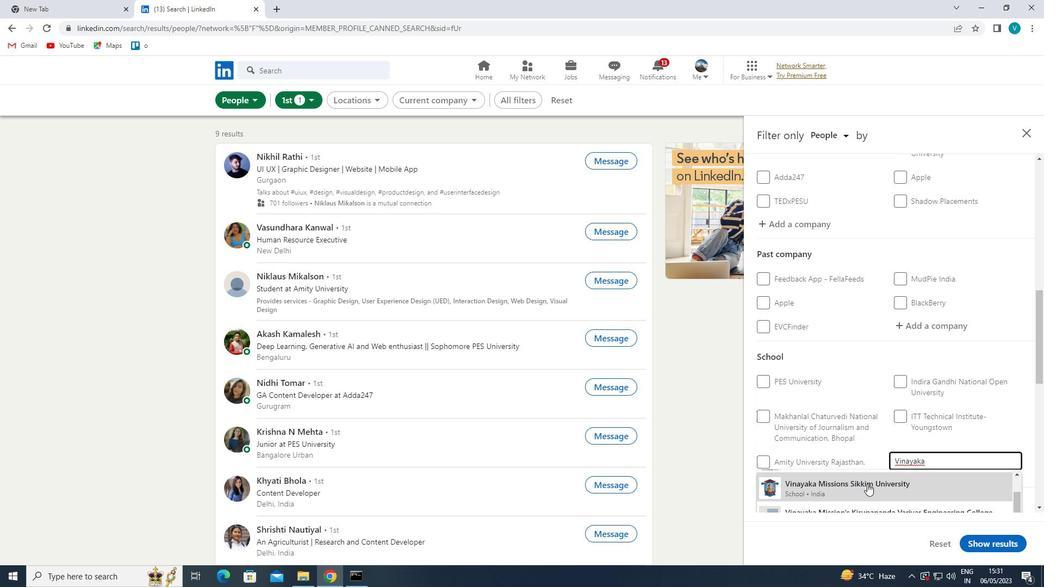 
Action: Mouse moved to (867, 505)
Screenshot: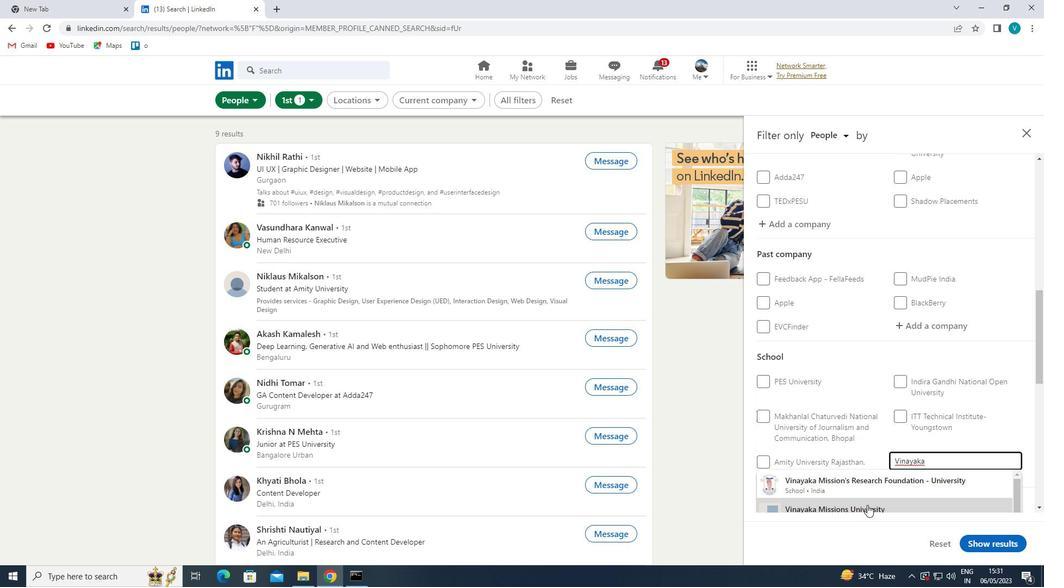 
Action: Mouse pressed left at (867, 505)
Screenshot: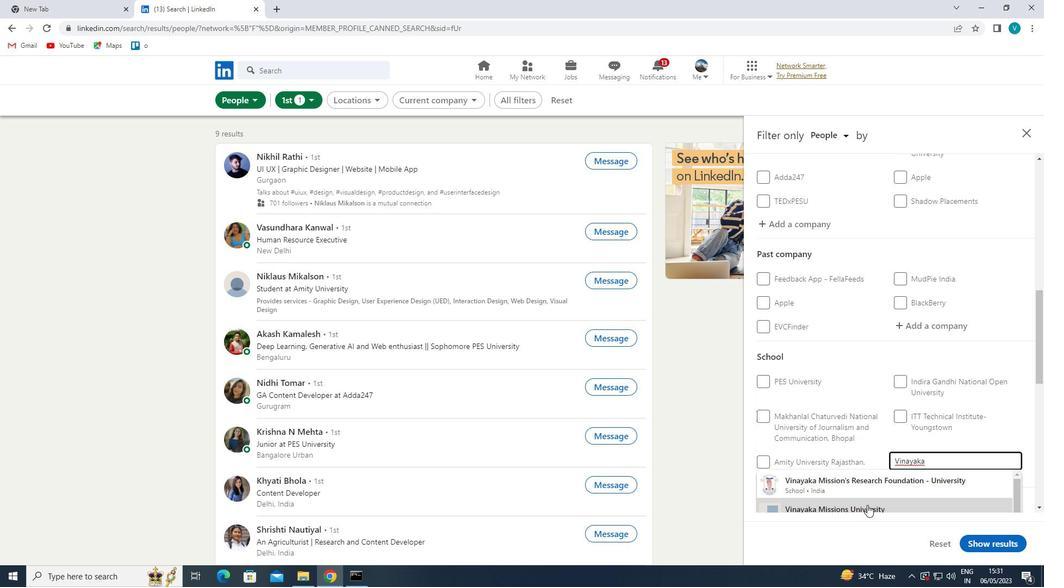 
Action: Mouse moved to (888, 468)
Screenshot: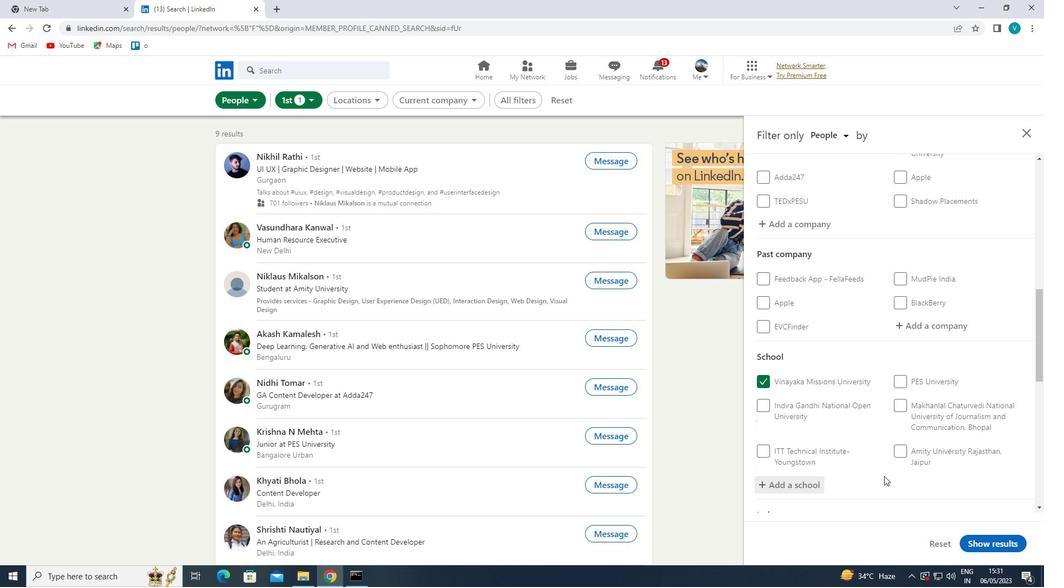 
Action: Mouse scrolled (888, 467) with delta (0, 0)
Screenshot: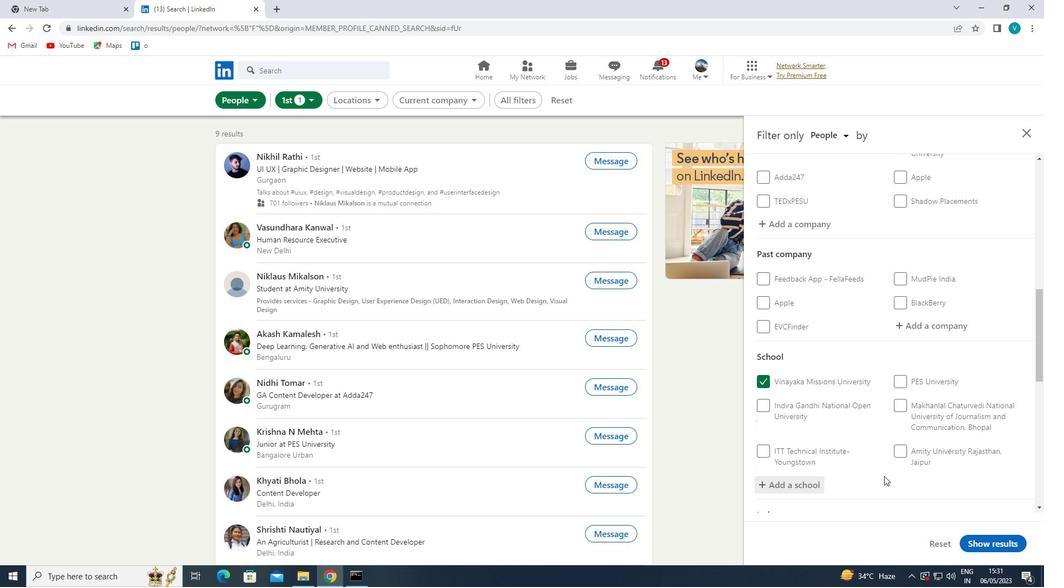 
Action: Mouse moved to (890, 465)
Screenshot: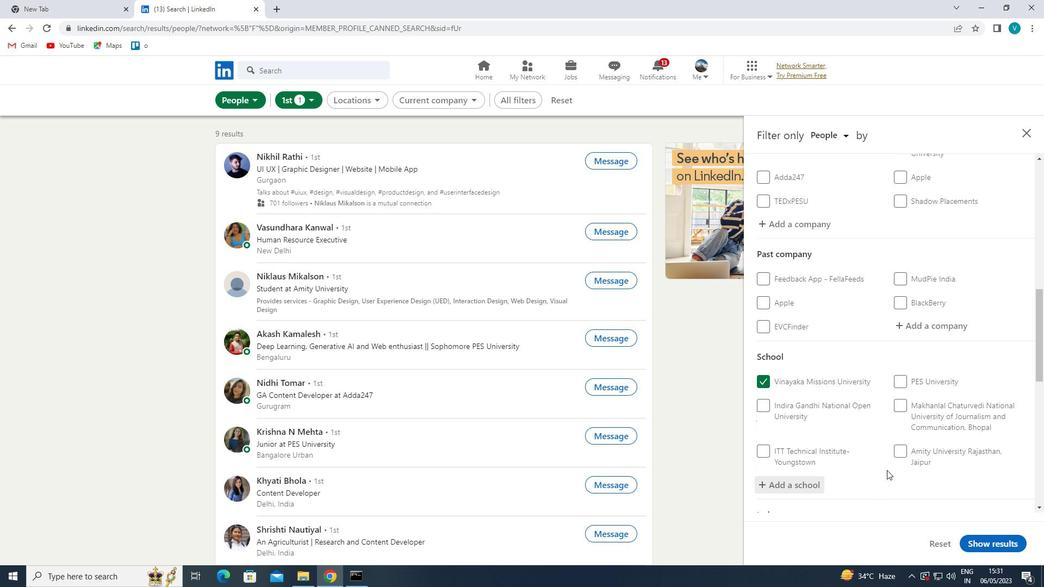 
Action: Mouse scrolled (890, 464) with delta (0, 0)
Screenshot: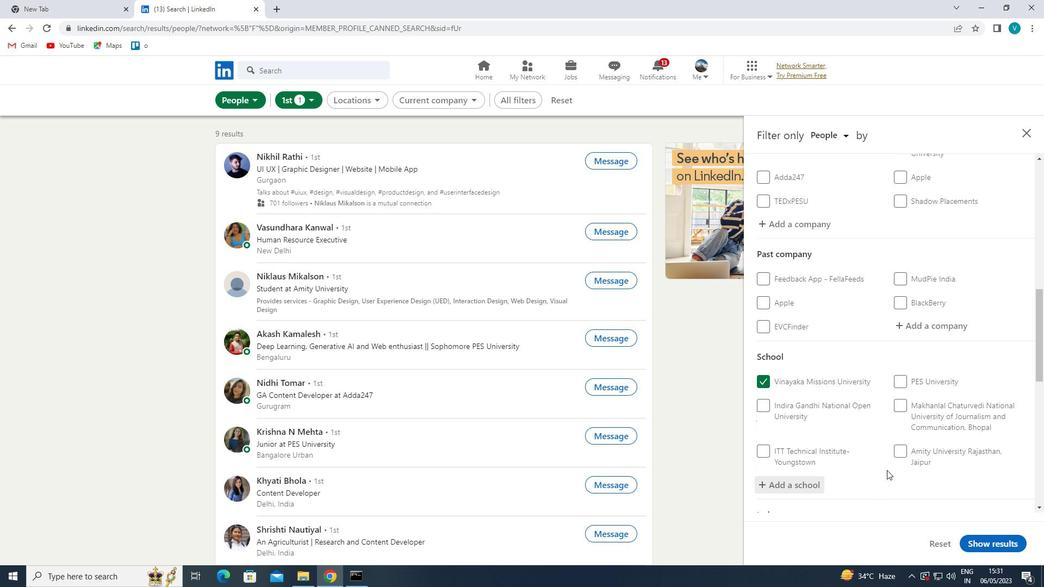 
Action: Mouse moved to (890, 463)
Screenshot: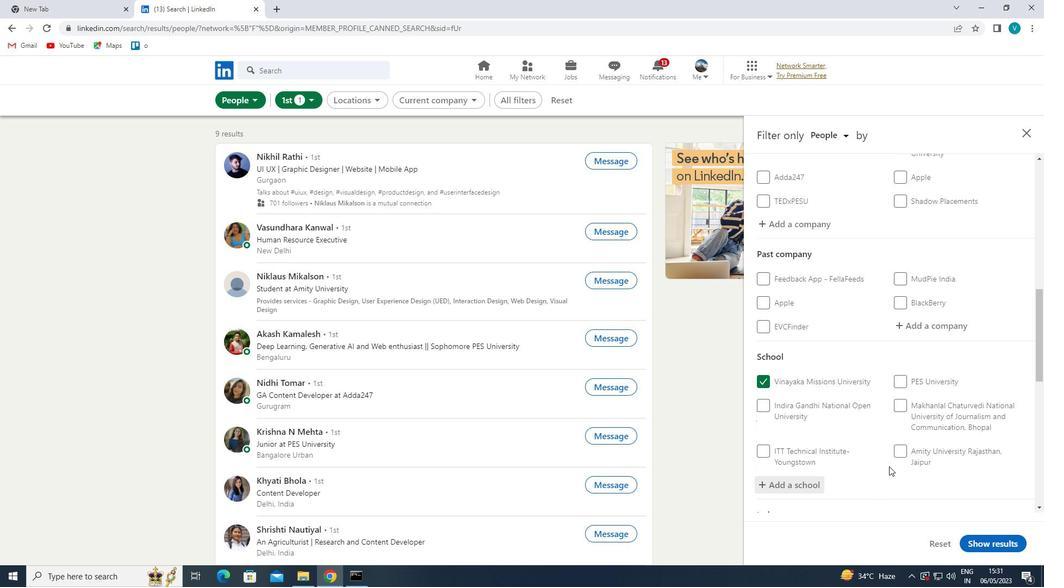 
Action: Mouse scrolled (890, 463) with delta (0, 0)
Screenshot: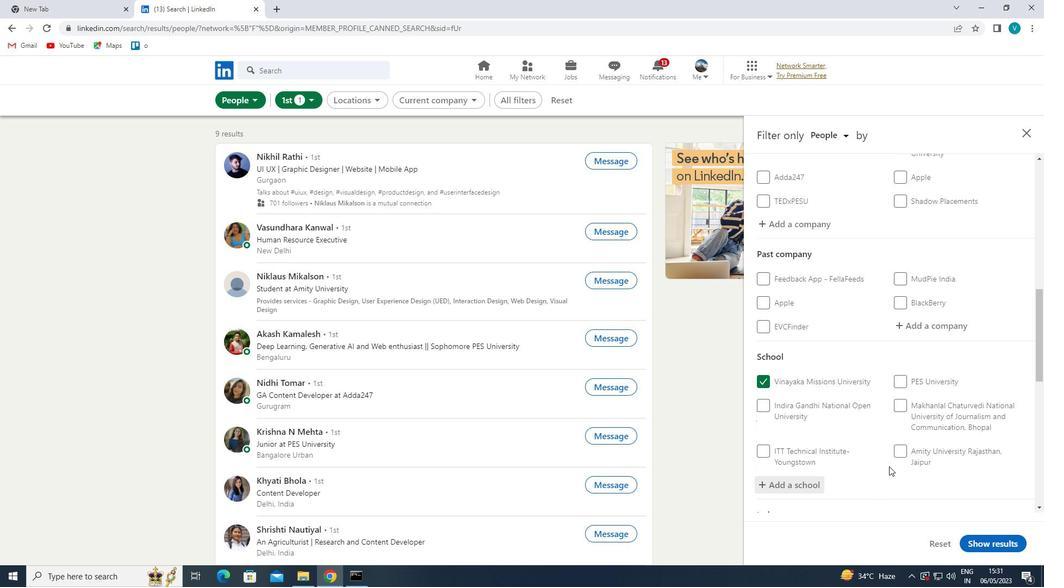 
Action: Mouse moved to (891, 463)
Screenshot: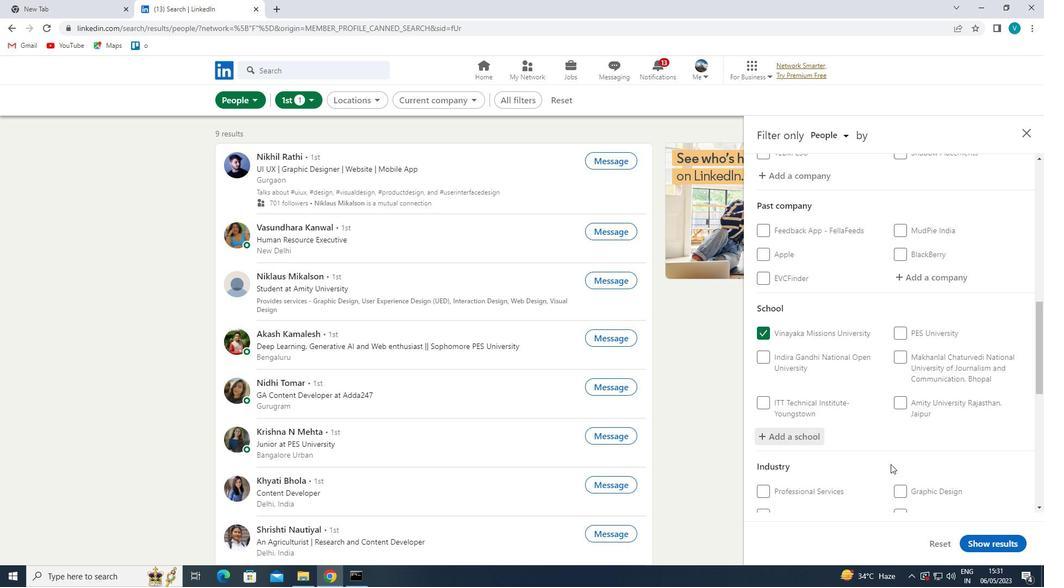 
Action: Mouse scrolled (891, 462) with delta (0, 0)
Screenshot: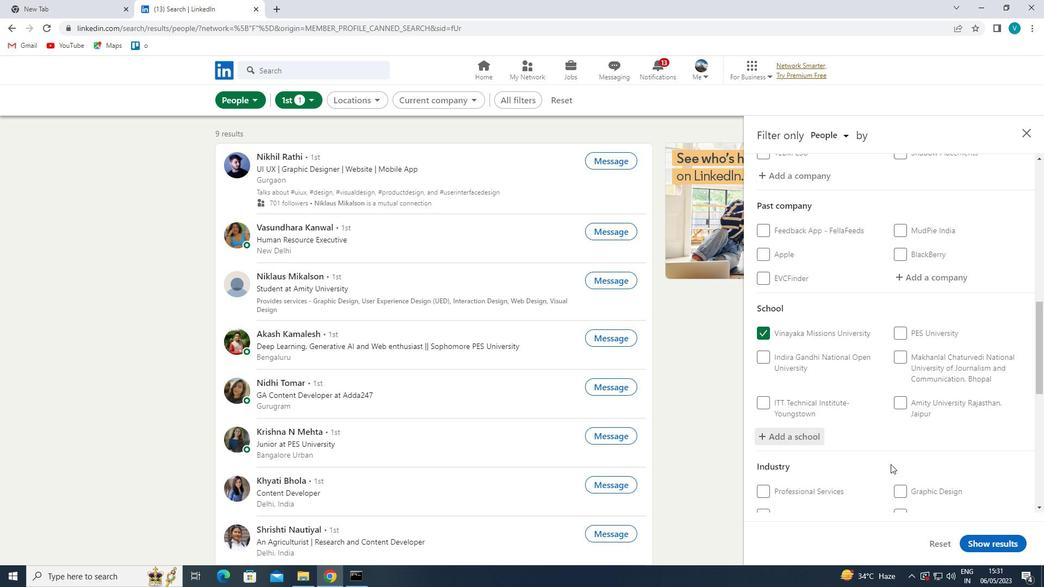 
Action: Mouse moved to (929, 383)
Screenshot: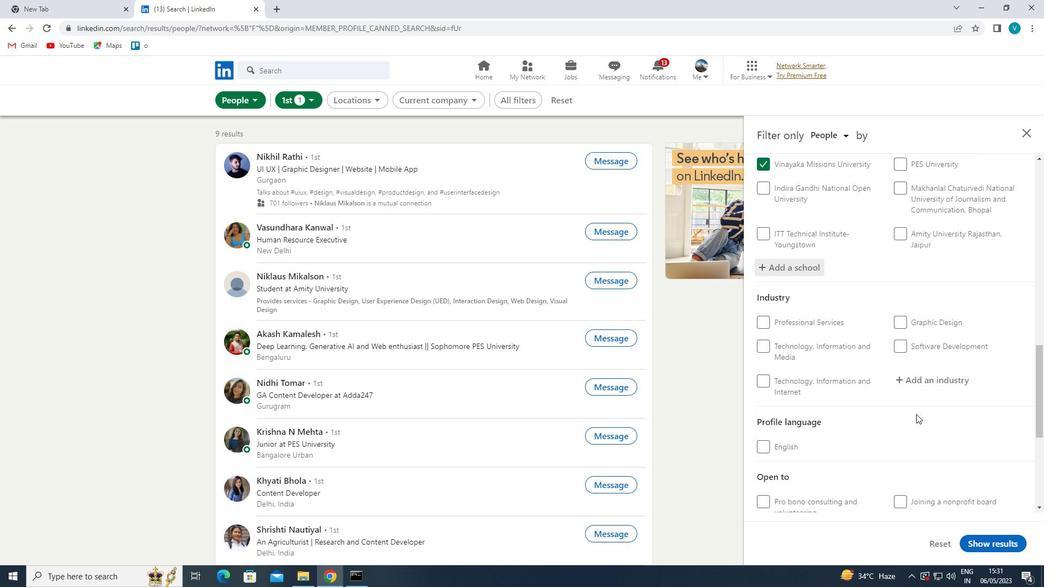 
Action: Mouse pressed left at (929, 383)
Screenshot: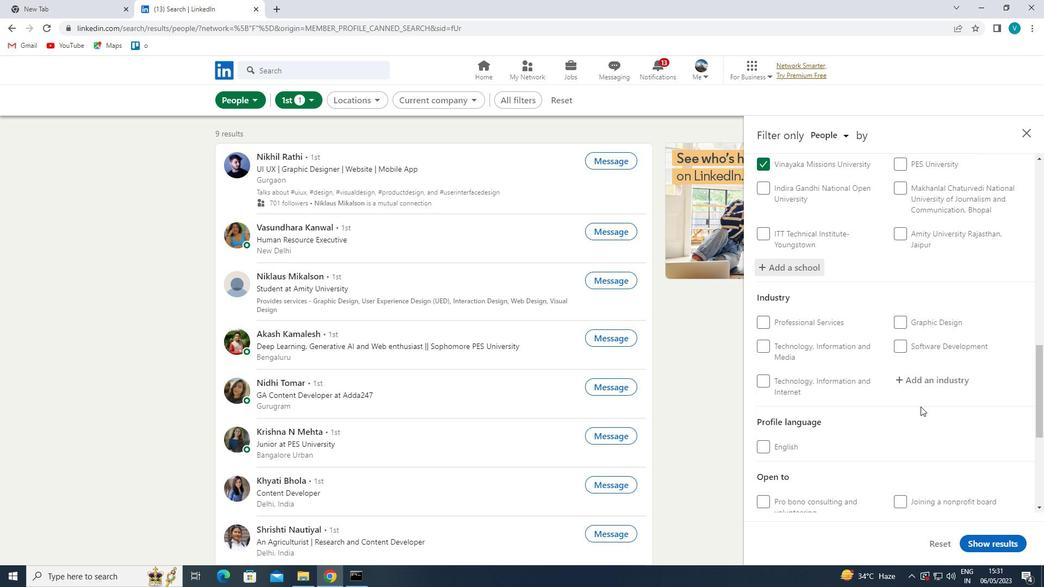 
Action: Mouse moved to (845, 335)
Screenshot: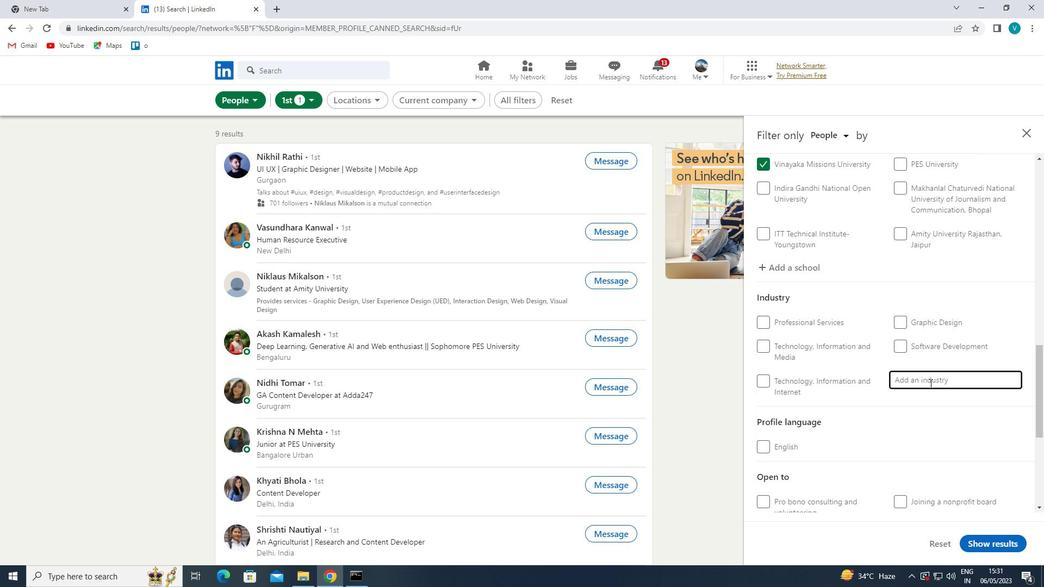 
Action: Key pressed <Key.shift>FOSSIL
Screenshot: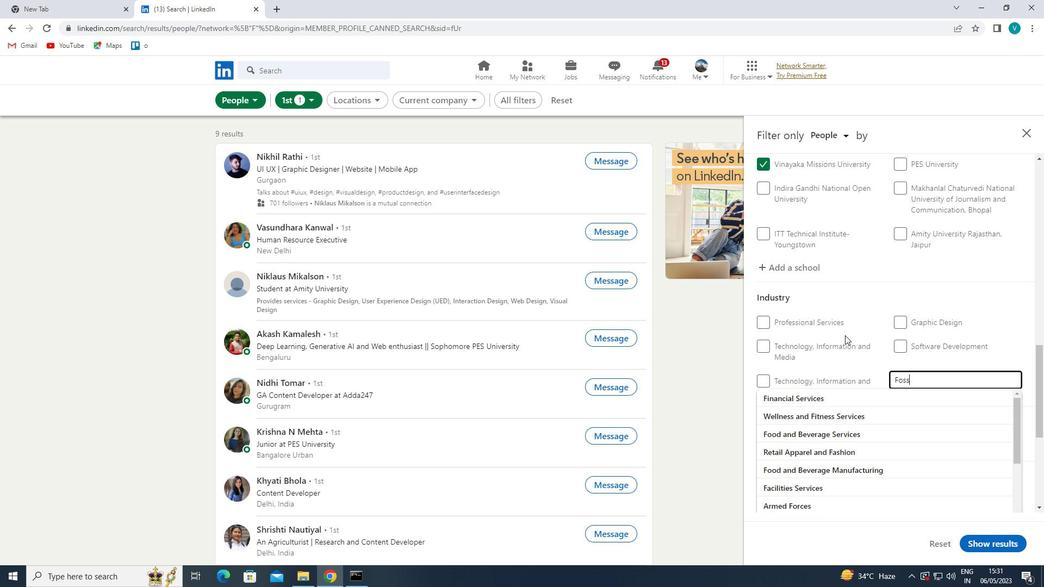 
Action: Mouse moved to (863, 396)
Screenshot: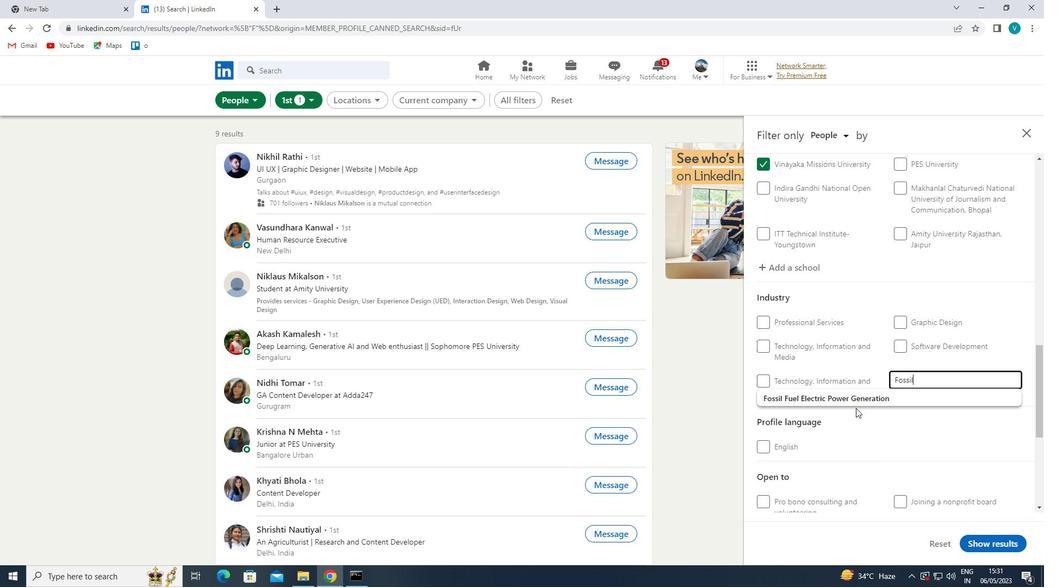 
Action: Mouse pressed left at (863, 396)
Screenshot: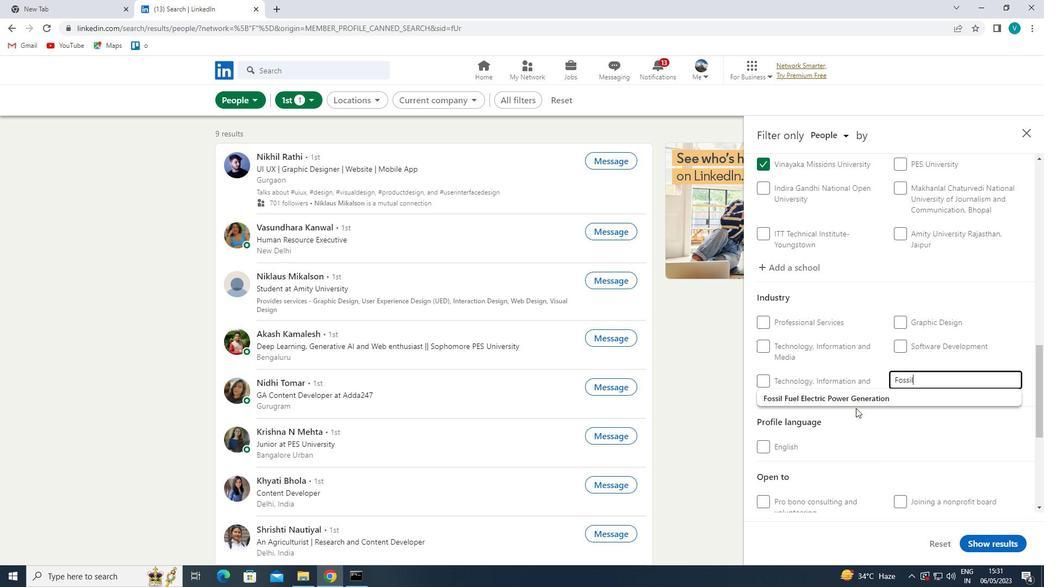 
Action: Mouse moved to (870, 393)
Screenshot: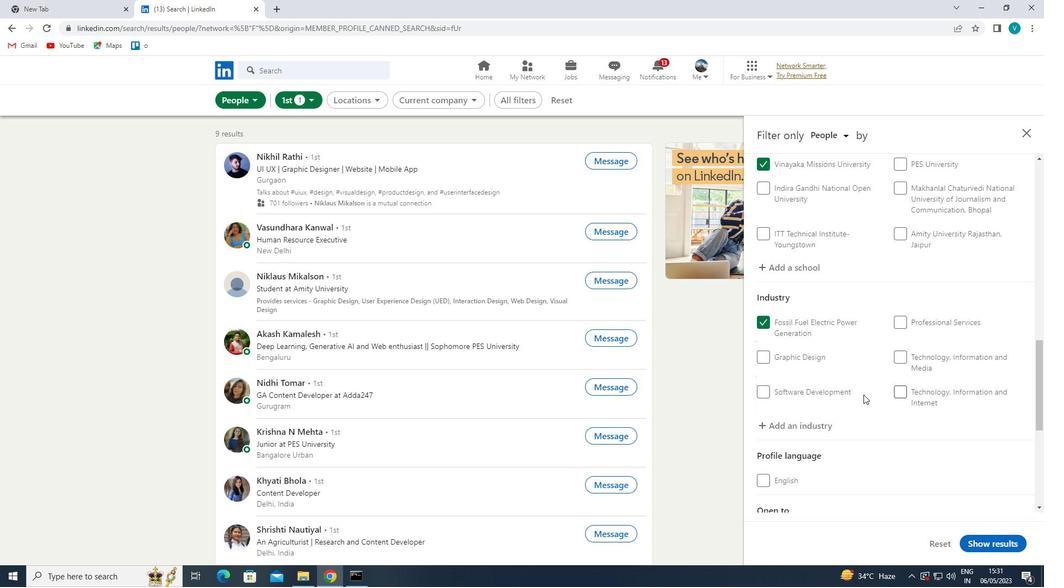 
Action: Mouse scrolled (870, 393) with delta (0, 0)
Screenshot: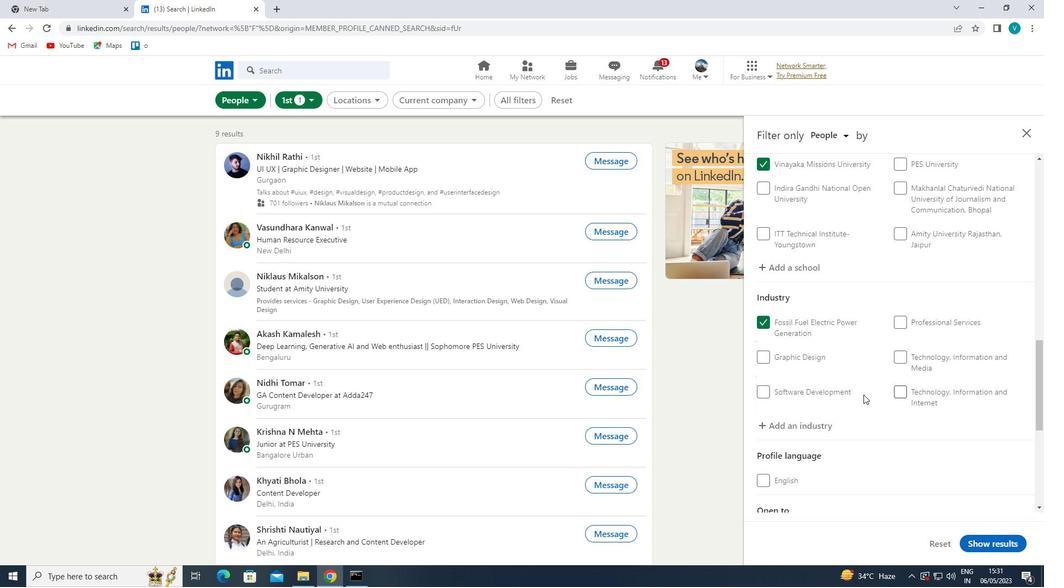 
Action: Mouse moved to (870, 397)
Screenshot: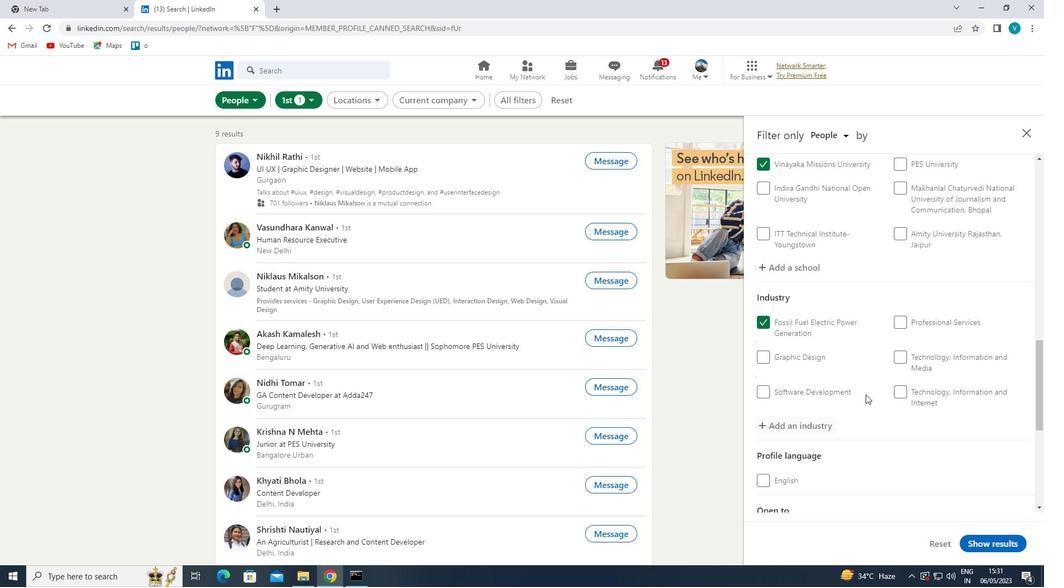 
Action: Mouse scrolled (870, 396) with delta (0, 0)
Screenshot: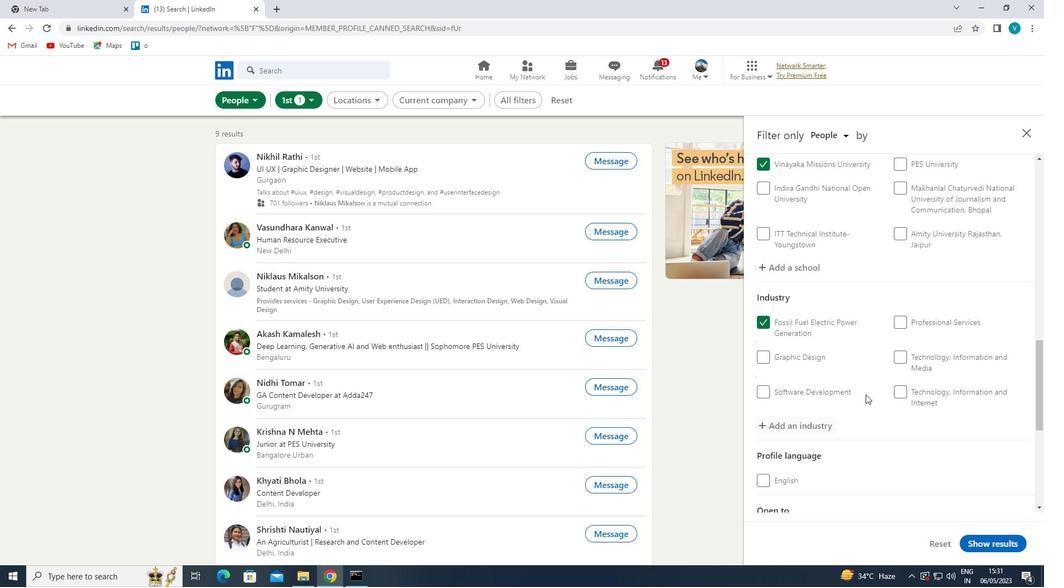 
Action: Mouse moved to (871, 399)
Screenshot: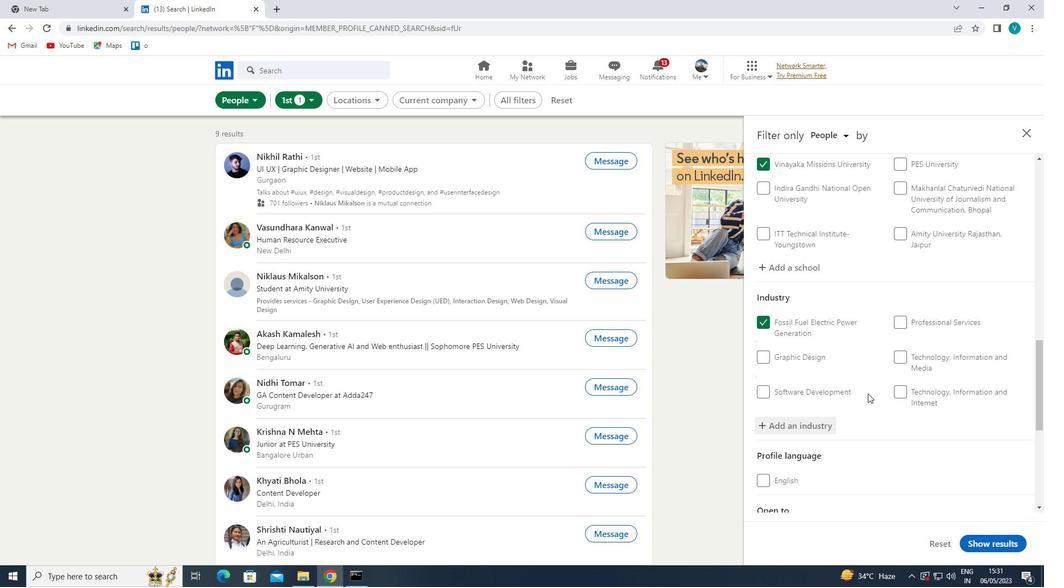 
Action: Mouse scrolled (871, 398) with delta (0, 0)
Screenshot: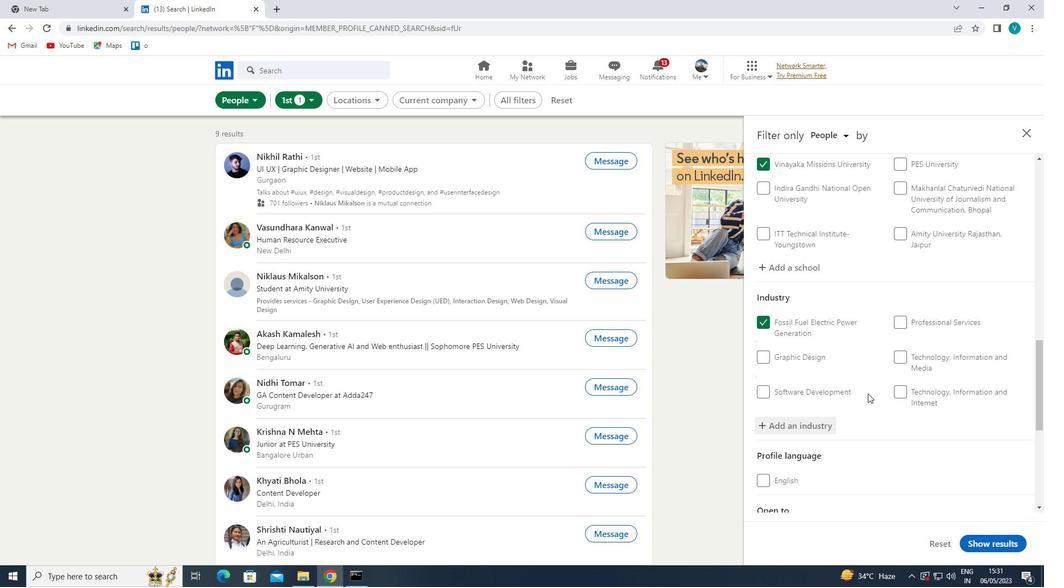 
Action: Mouse moved to (874, 401)
Screenshot: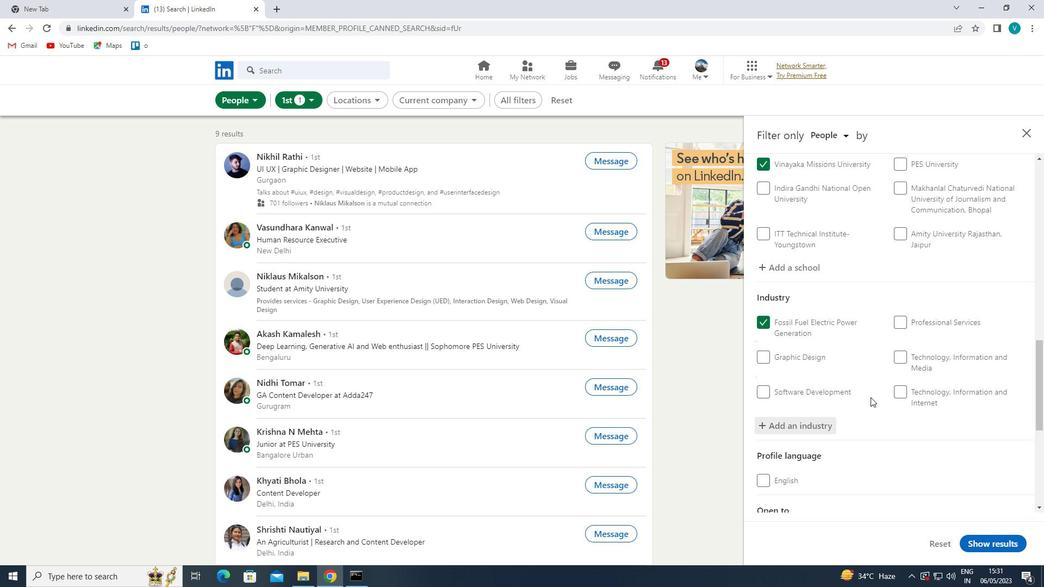 
Action: Mouse scrolled (874, 400) with delta (0, 0)
Screenshot: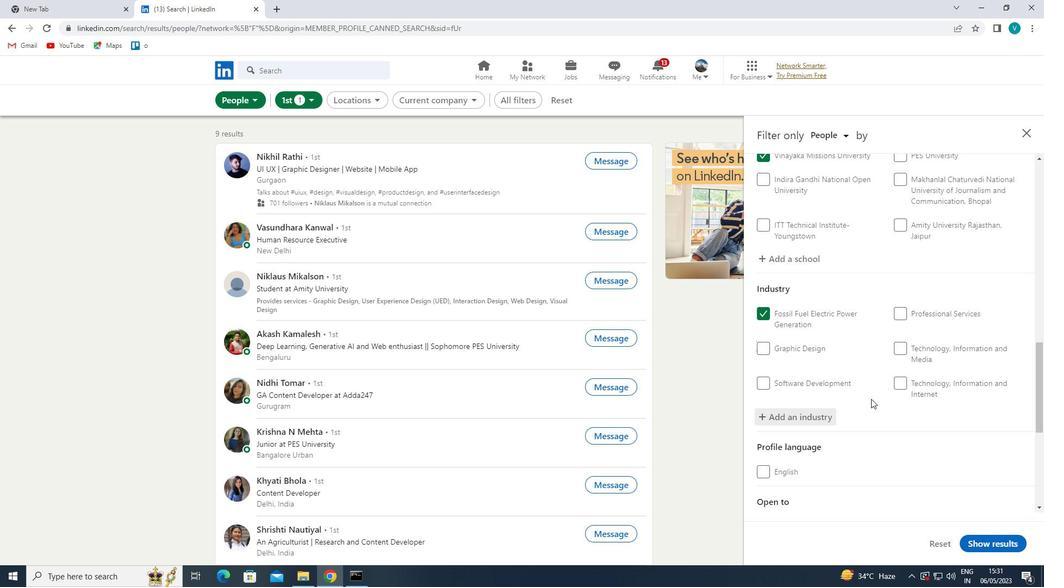 
Action: Mouse moved to (927, 445)
Screenshot: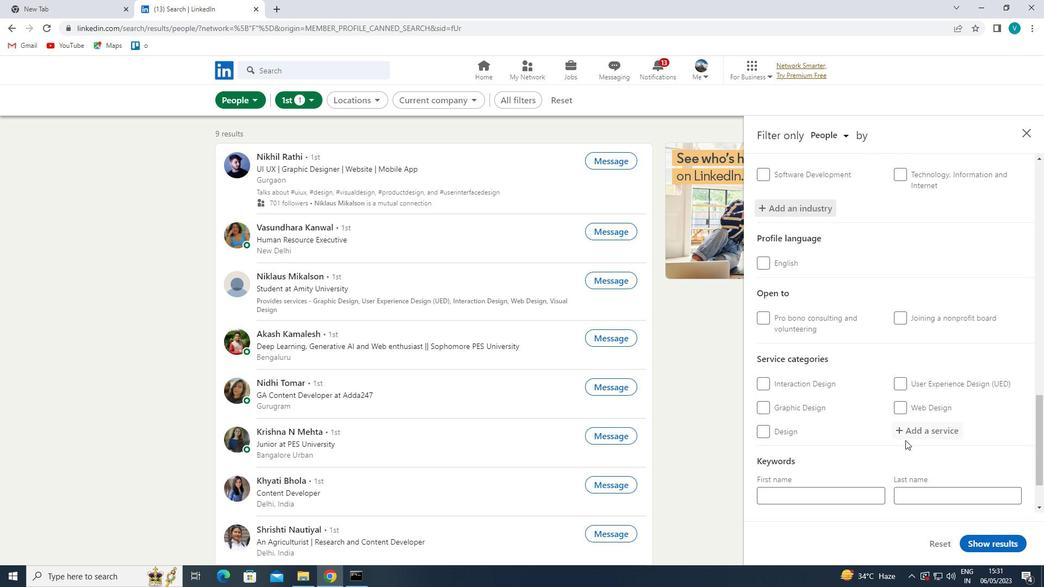 
Action: Mouse pressed left at (927, 445)
Screenshot: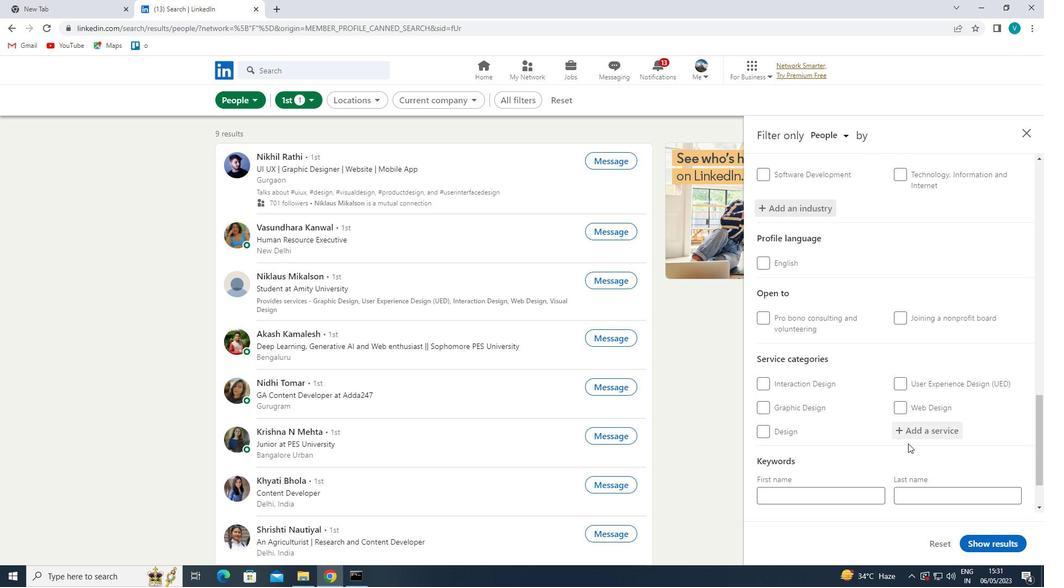 
Action: Mouse moved to (931, 435)
Screenshot: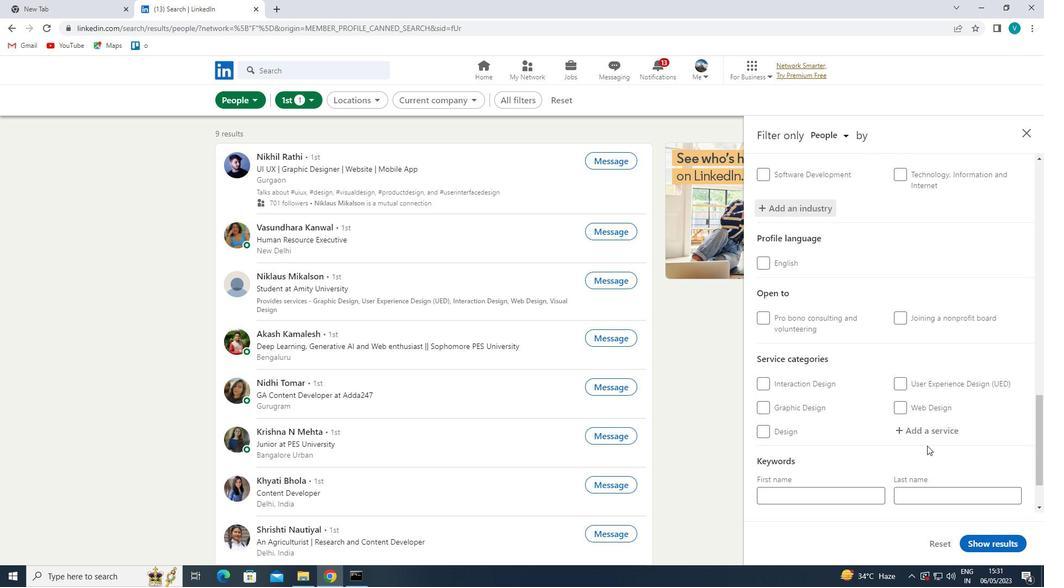 
Action: Mouse pressed left at (931, 435)
Screenshot: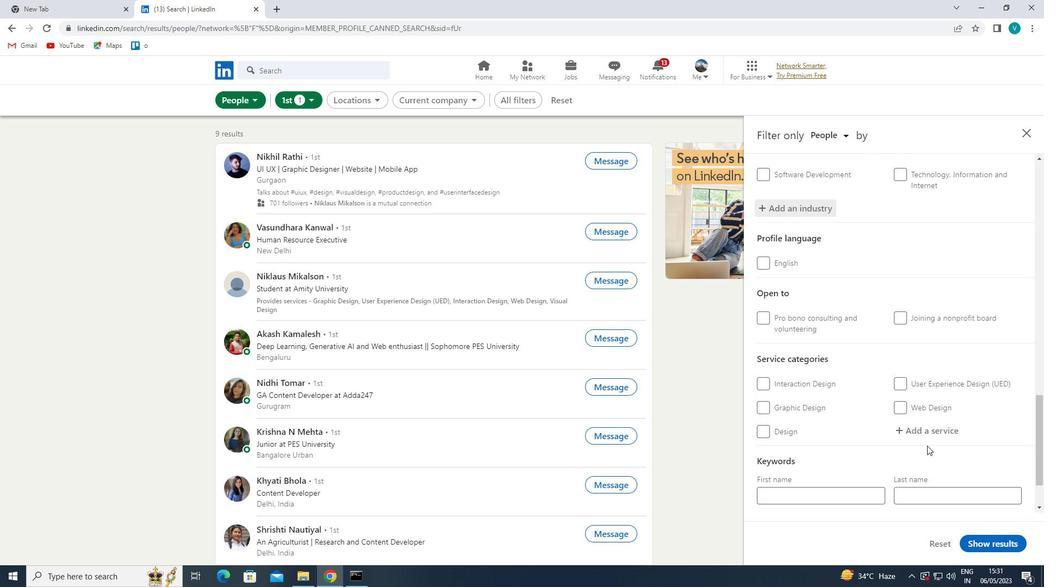 
Action: Mouse moved to (897, 413)
Screenshot: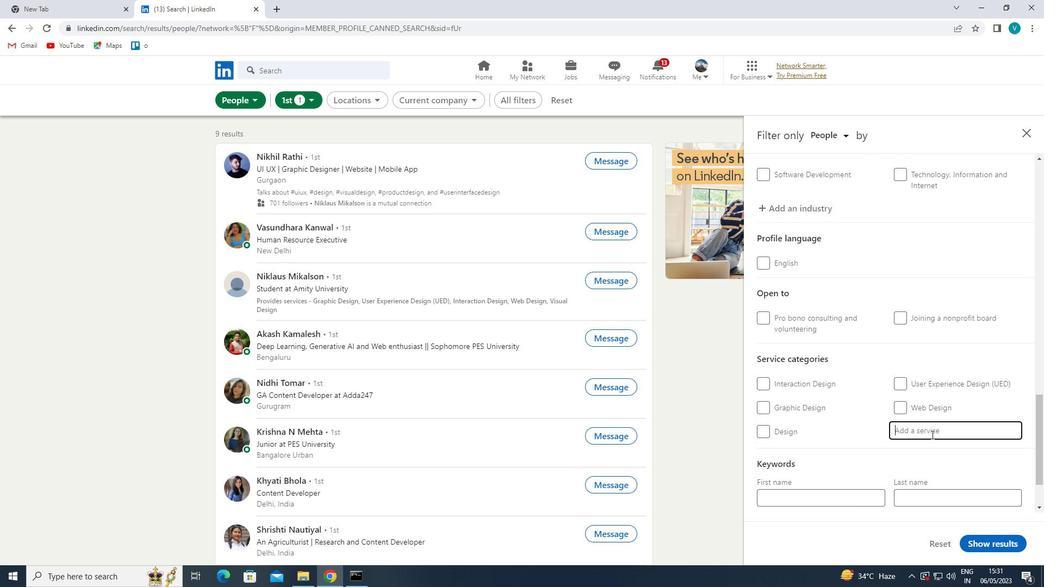 
Action: Key pressed <Key.shift>MANAGE
Screenshot: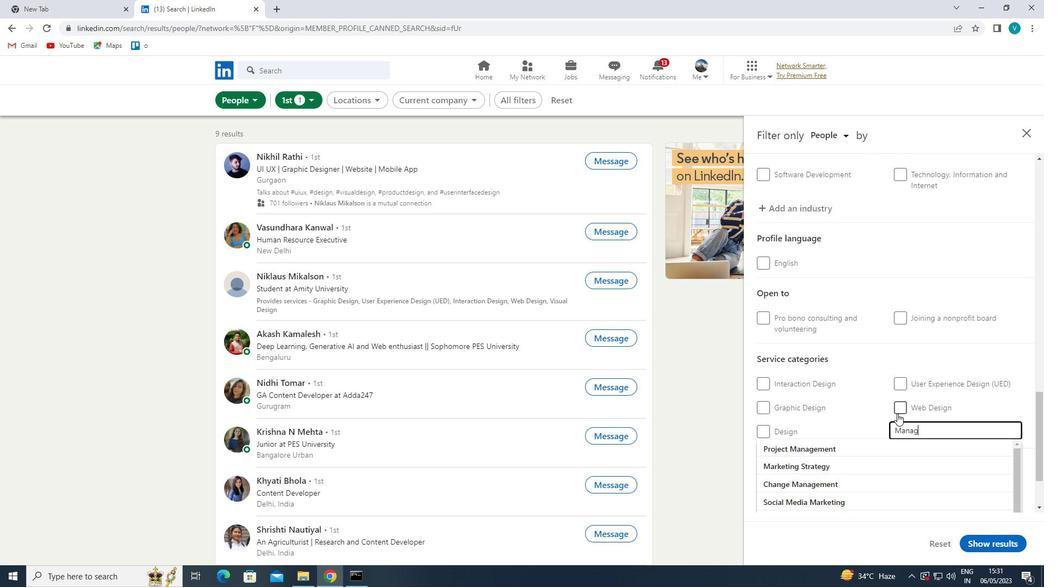 
Action: Mouse moved to (851, 506)
Screenshot: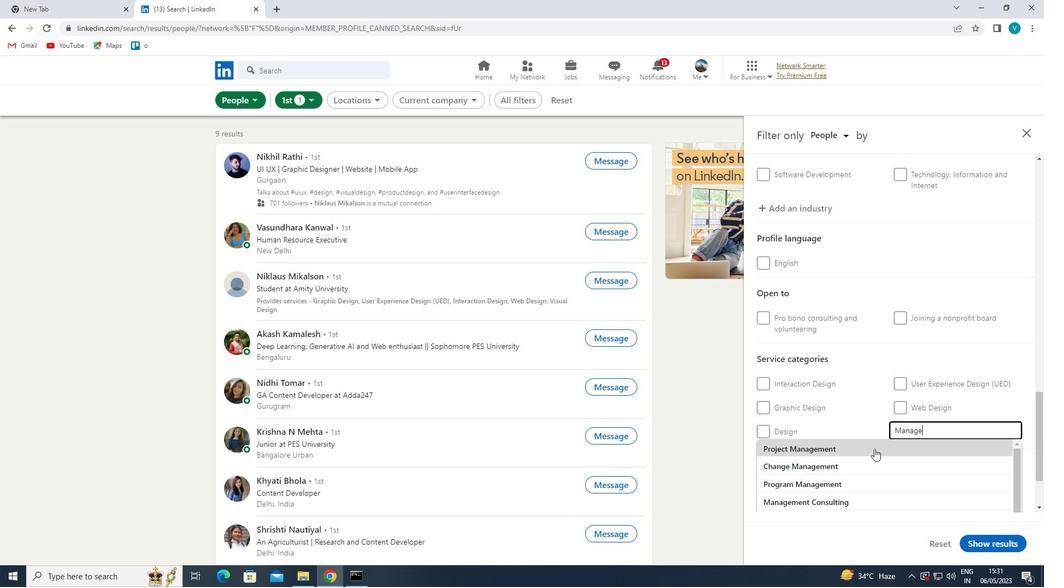 
Action: Mouse pressed left at (851, 506)
Screenshot: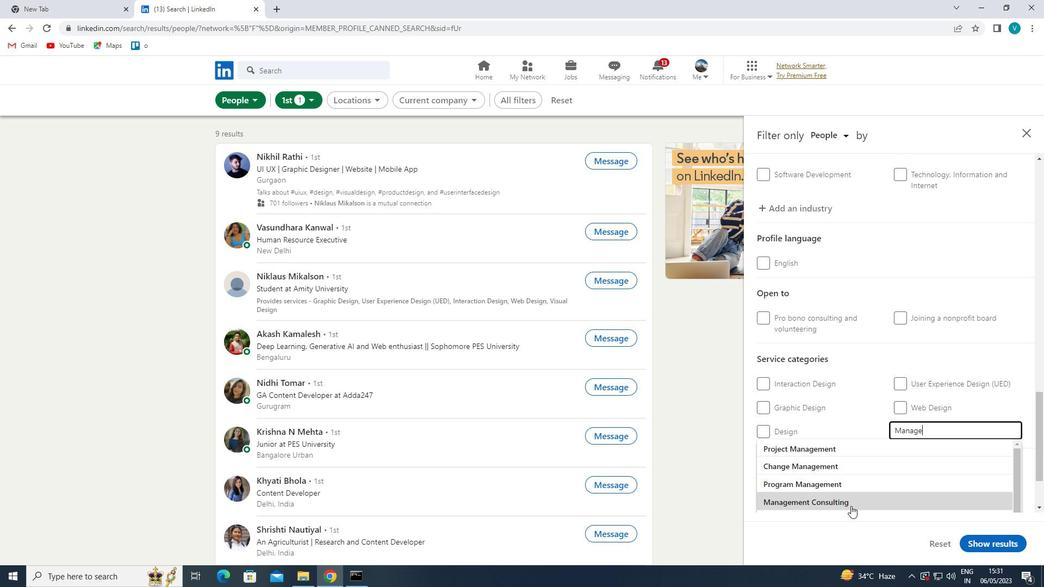 
Action: Mouse moved to (857, 445)
Screenshot: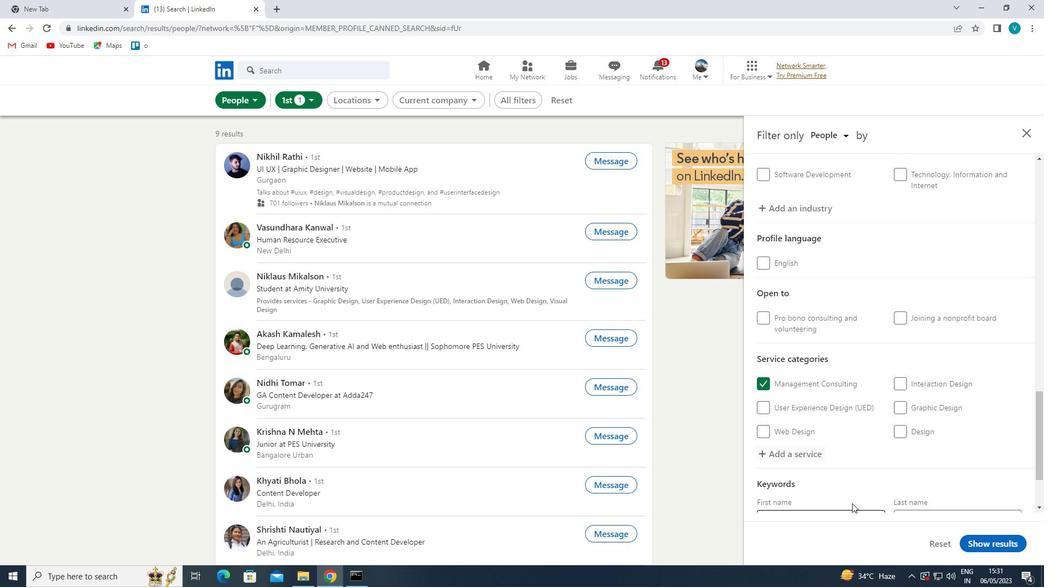 
Action: Mouse scrolled (857, 445) with delta (0, 0)
Screenshot: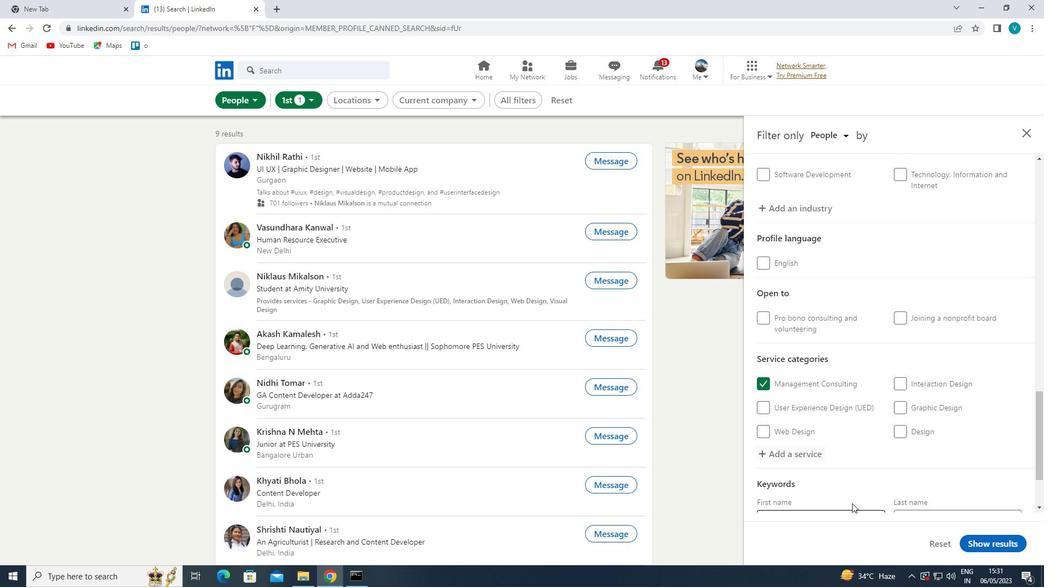 
Action: Mouse moved to (845, 430)
Screenshot: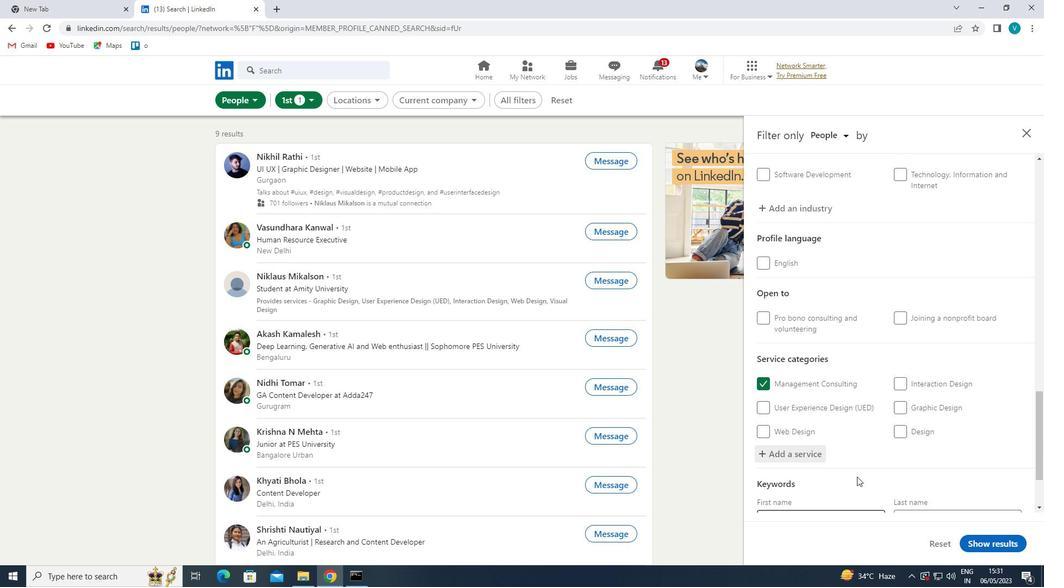 
Action: Mouse scrolled (845, 430) with delta (0, 0)
Screenshot: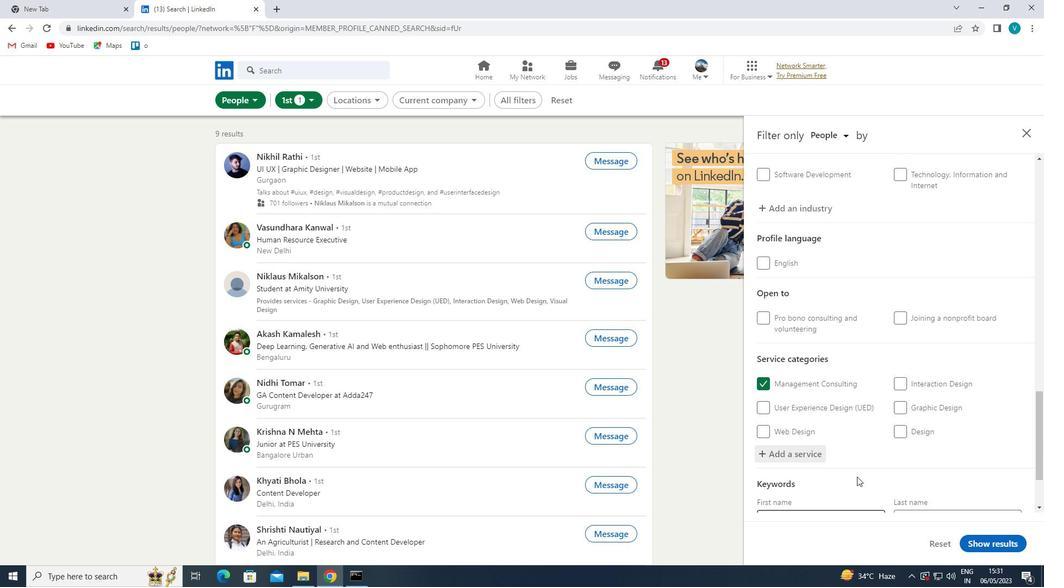 
Action: Mouse moved to (835, 426)
Screenshot: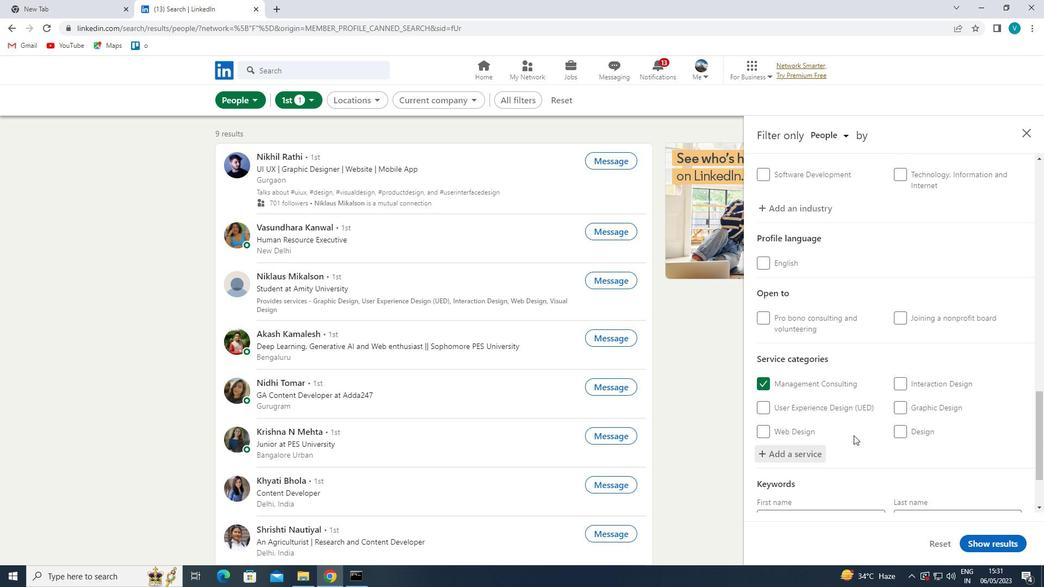 
Action: Mouse scrolled (835, 426) with delta (0, 0)
Screenshot: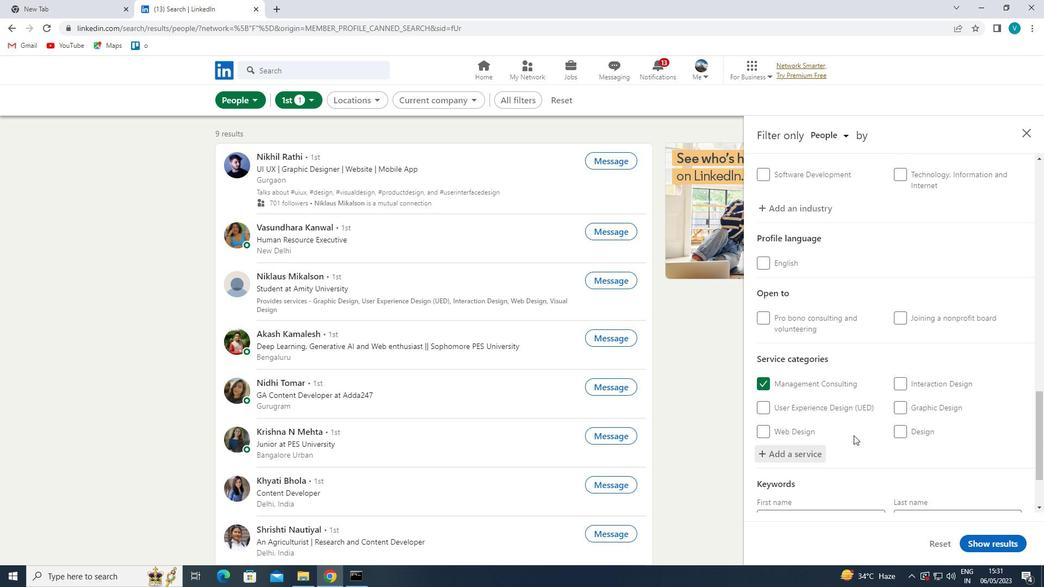 
Action: Mouse moved to (828, 424)
Screenshot: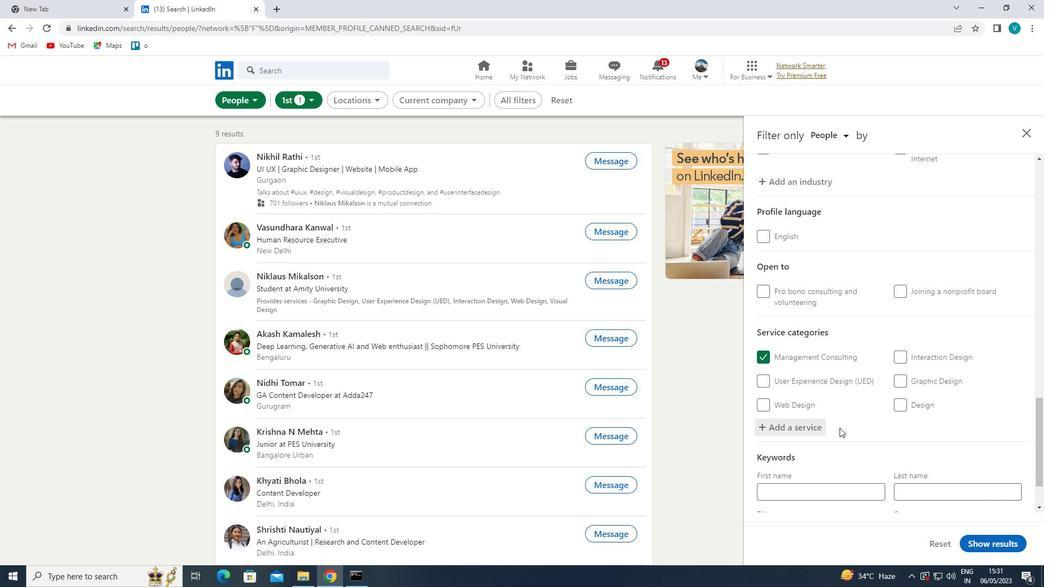 
Action: Mouse scrolled (828, 424) with delta (0, 0)
Screenshot: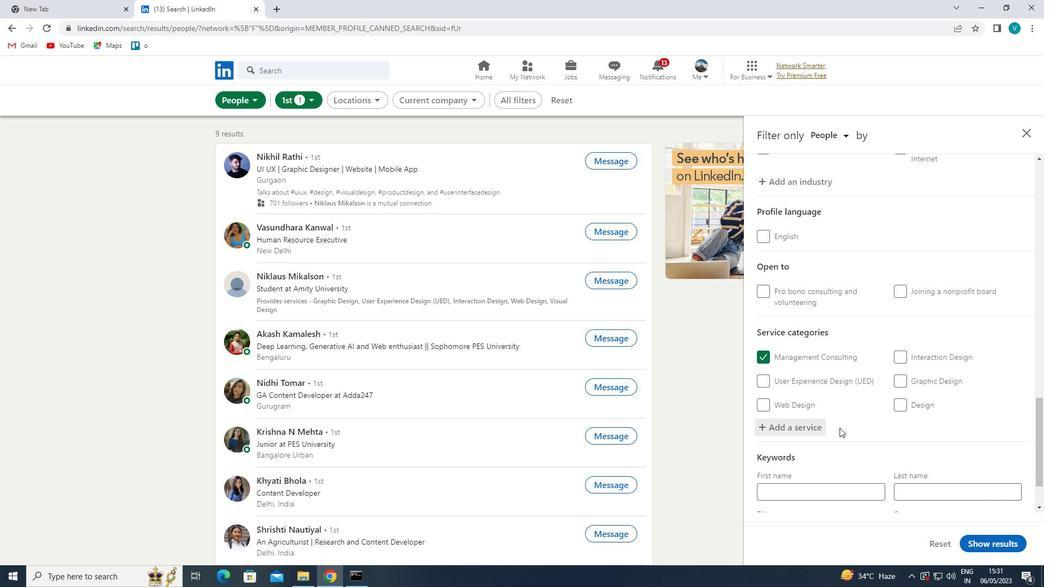 
Action: Mouse moved to (822, 459)
Screenshot: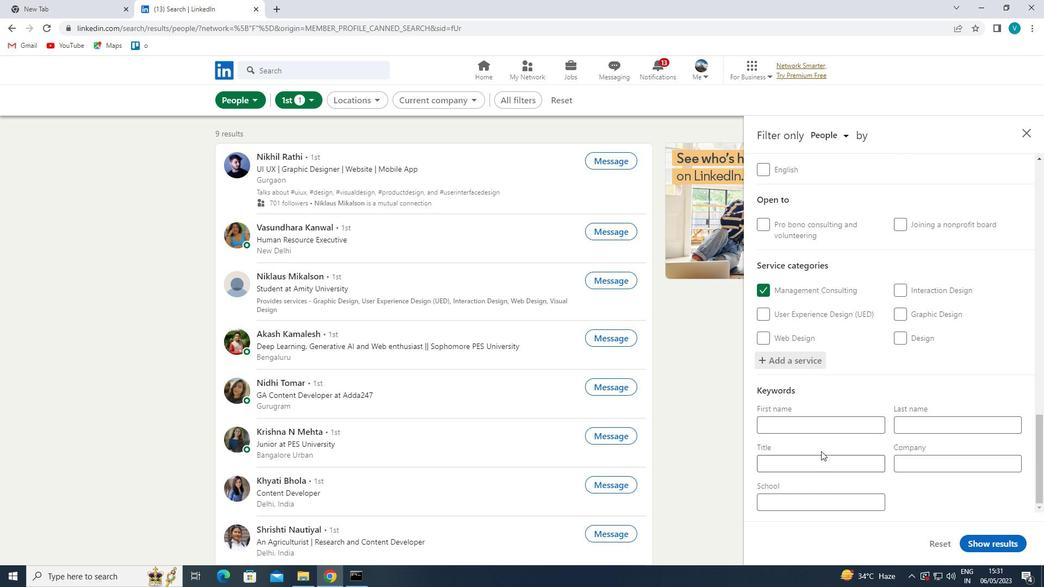 
Action: Mouse pressed left at (822, 459)
Screenshot: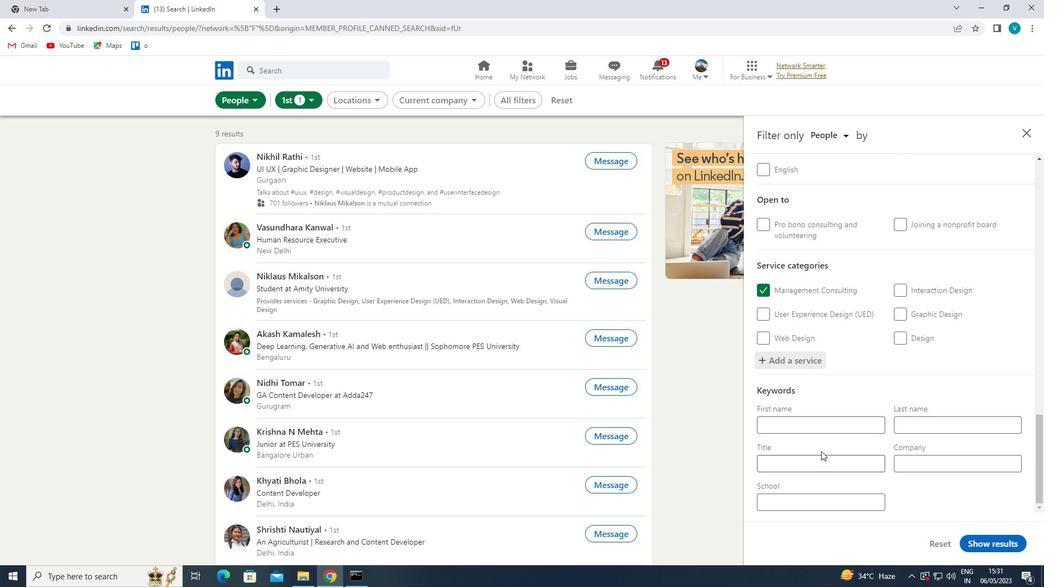 
Action: Mouse moved to (807, 451)
Screenshot: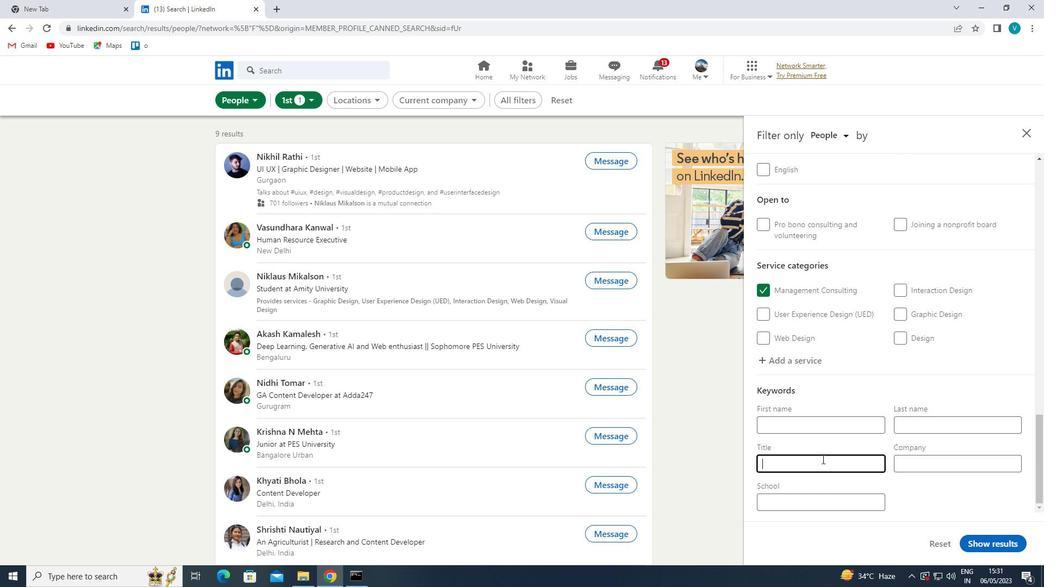 
Action: Key pressed <Key.shift>GUIDANCE<Key.space><Key.shift>COUNSELOR
Screenshot: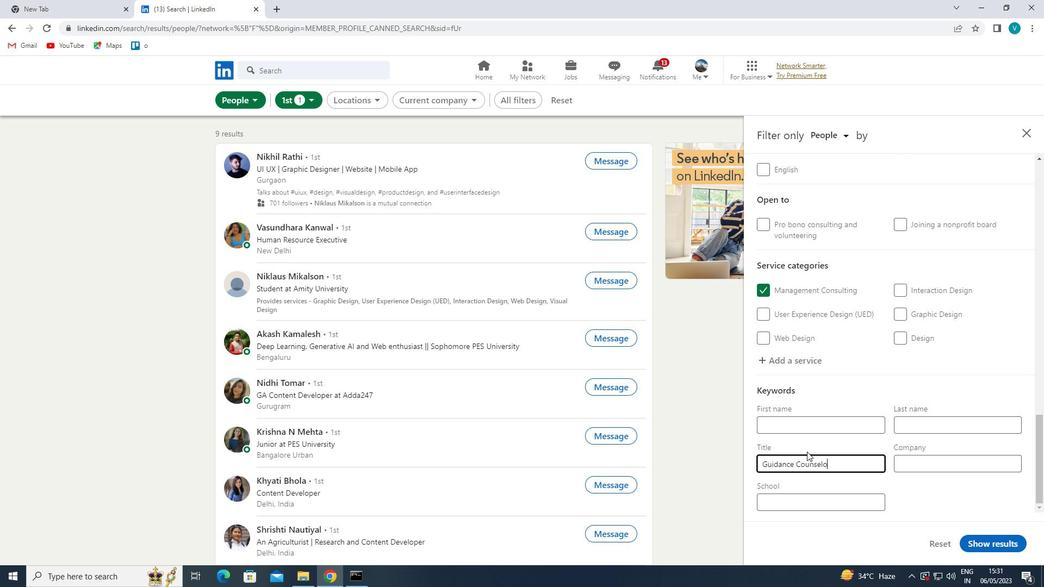 
Action: Mouse moved to (987, 540)
Screenshot: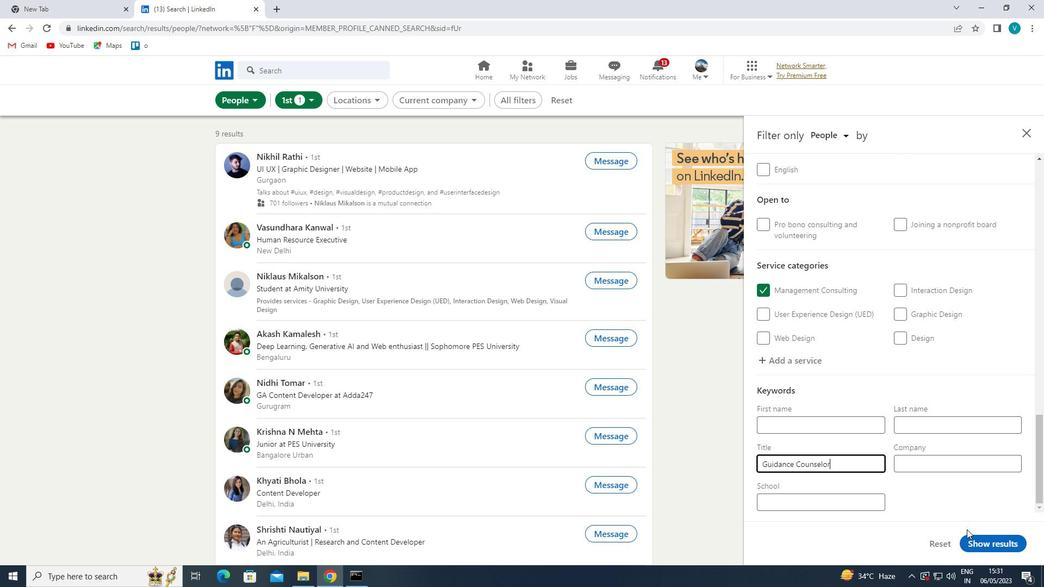 
Action: Mouse pressed left at (987, 540)
Screenshot: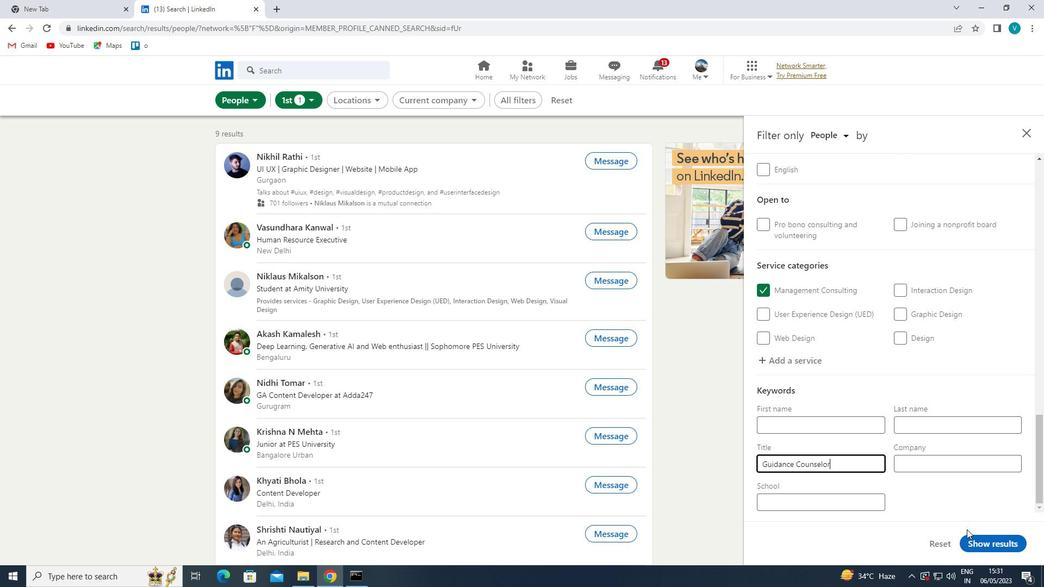 
Action: Mouse moved to (946, 469)
Screenshot: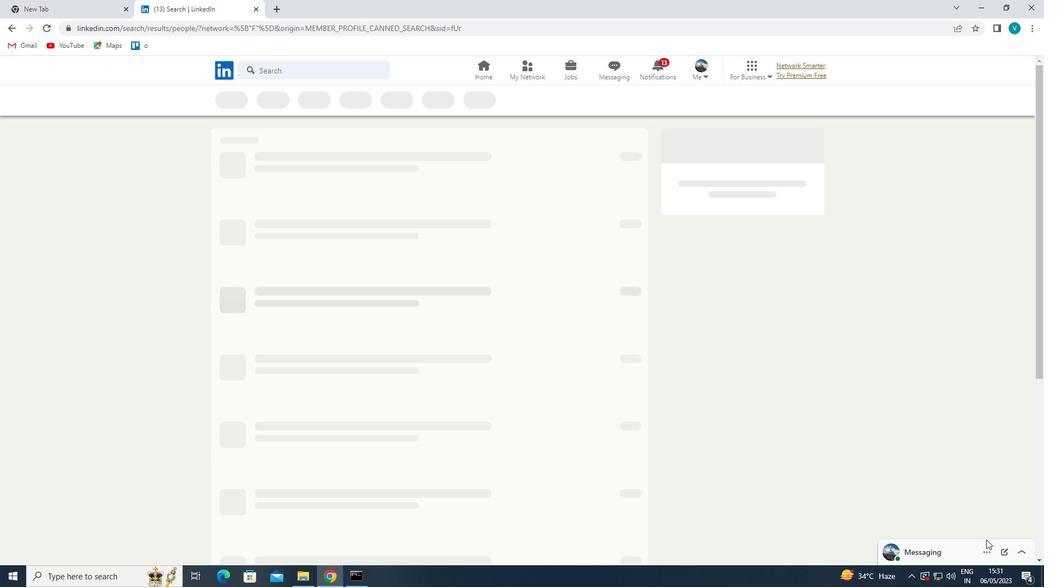 
